 Task: Find connections with filter location Castilleja de la Cuesta with filter topic #Mindfulwith filter profile language German with filter current company Internshala with filter school Sri Eshwar College of Engineering with filter industry Skiing Facilities with filter service category Virtual Assistance with filter keywords title Playwright
Action: Mouse moved to (532, 68)
Screenshot: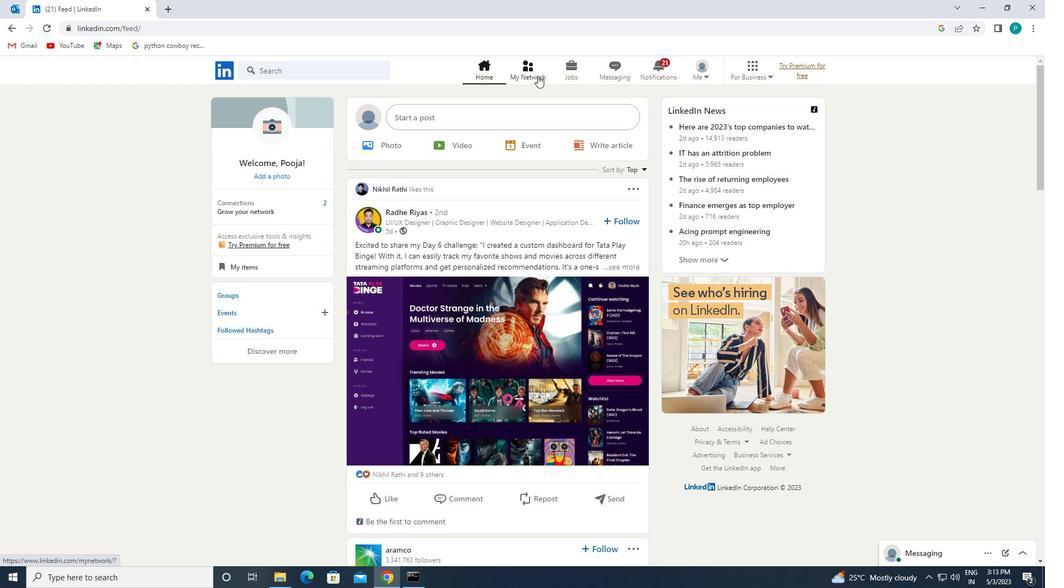 
Action: Mouse pressed left at (532, 68)
Screenshot: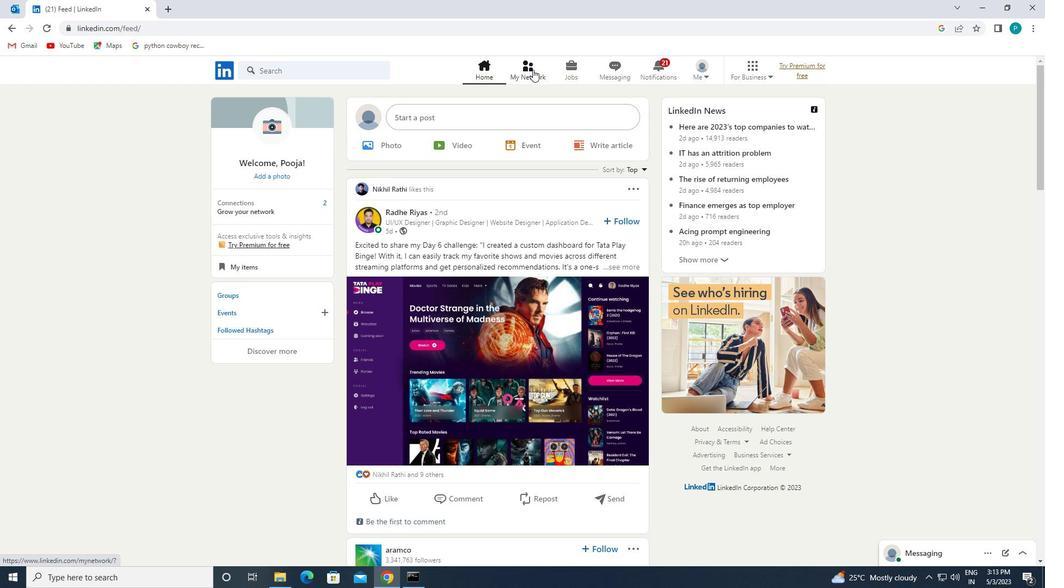 
Action: Mouse moved to (356, 136)
Screenshot: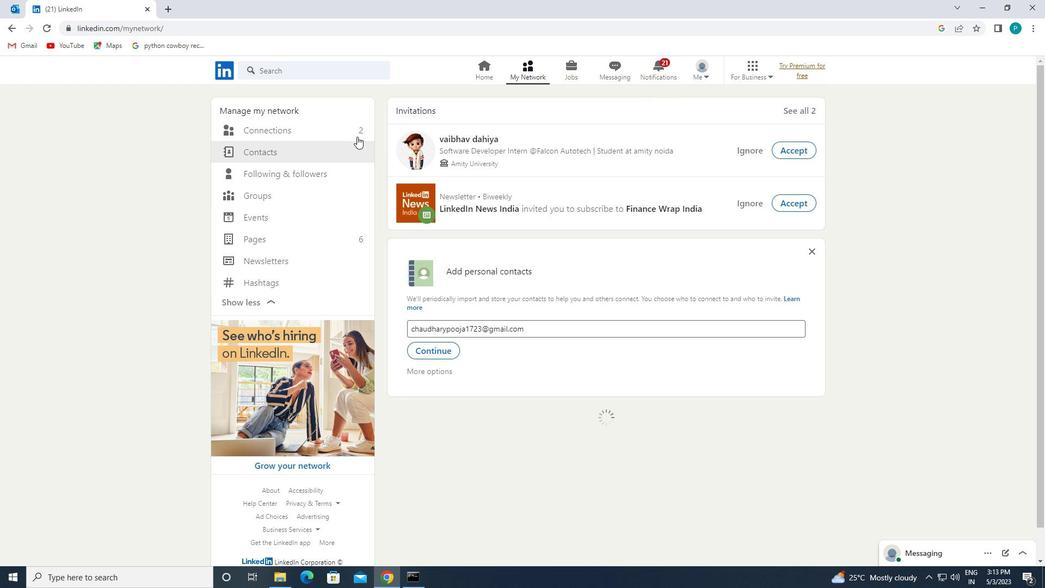 
Action: Mouse pressed left at (356, 136)
Screenshot: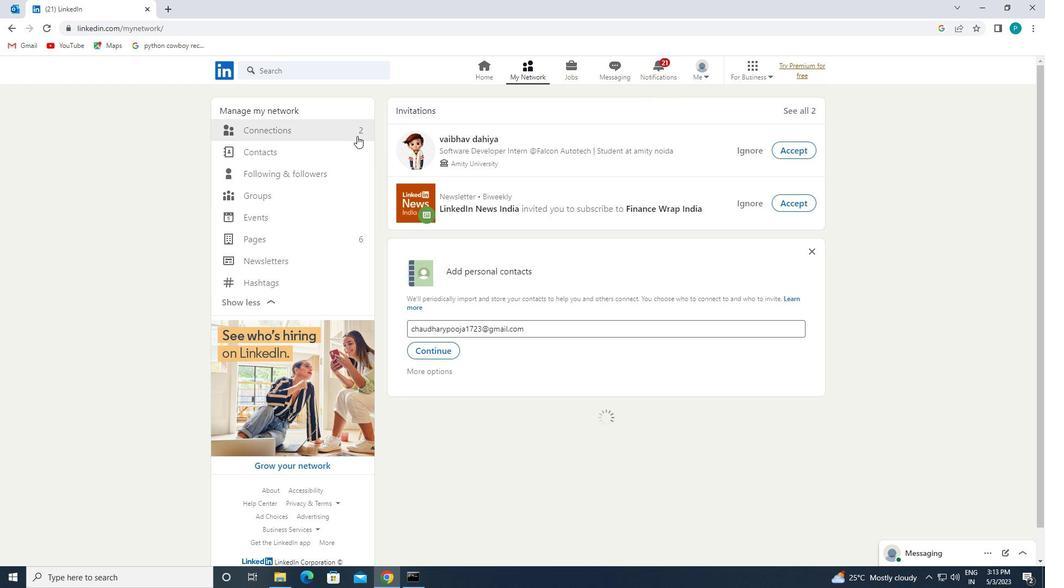 
Action: Mouse moved to (602, 131)
Screenshot: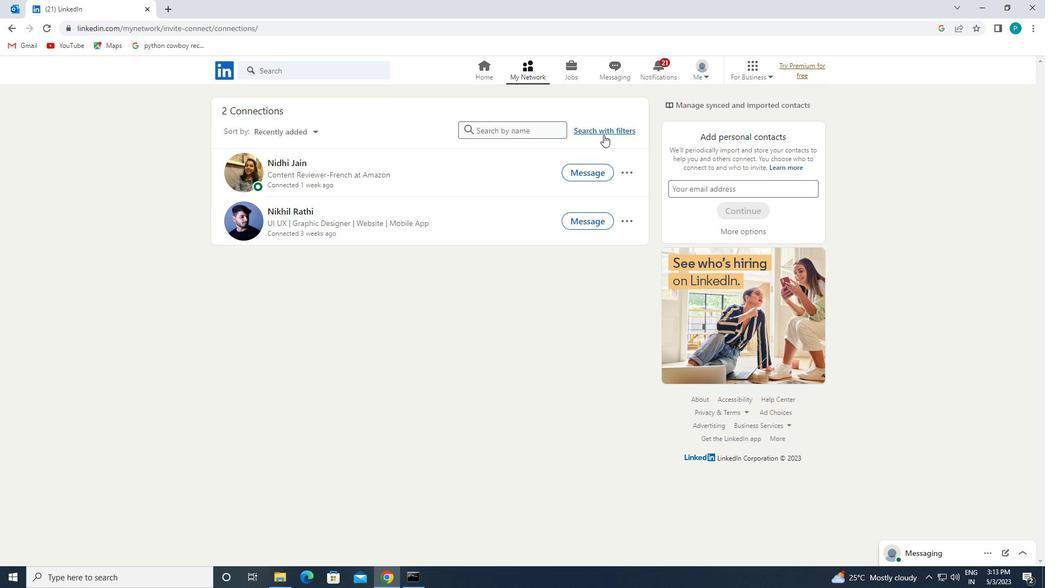
Action: Mouse pressed left at (602, 131)
Screenshot: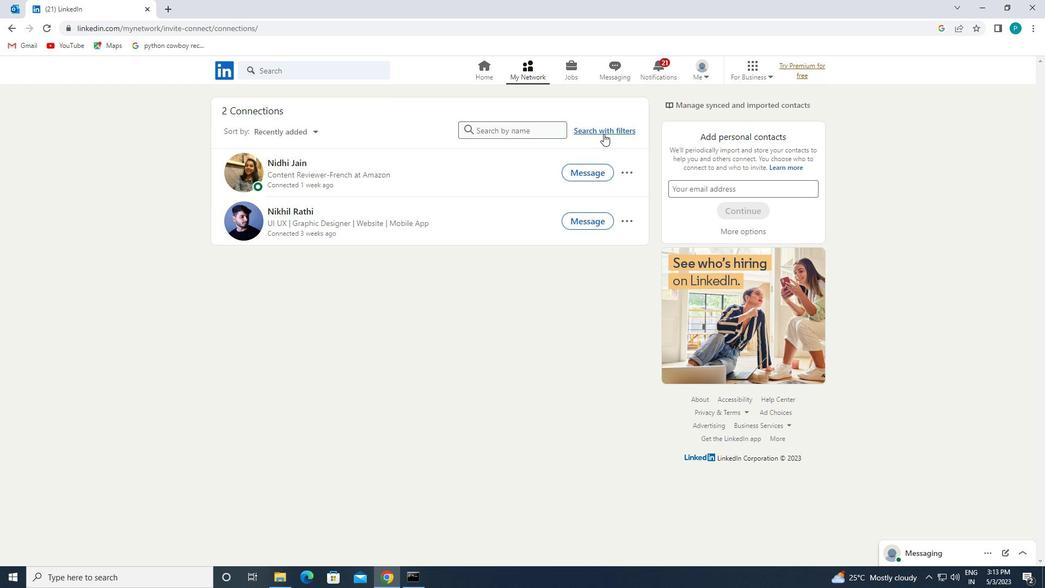 
Action: Mouse moved to (546, 93)
Screenshot: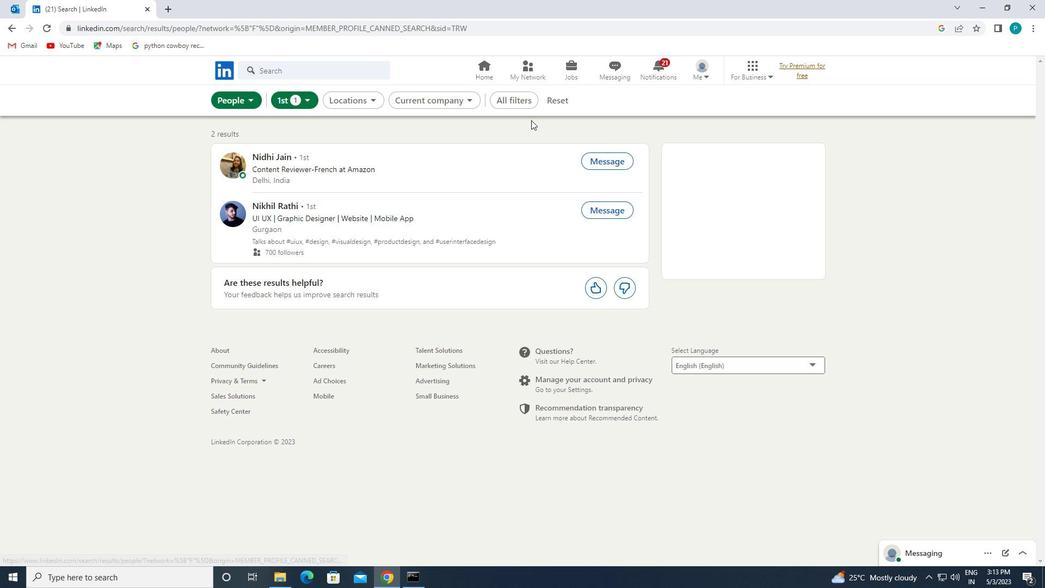 
Action: Mouse pressed left at (546, 93)
Screenshot: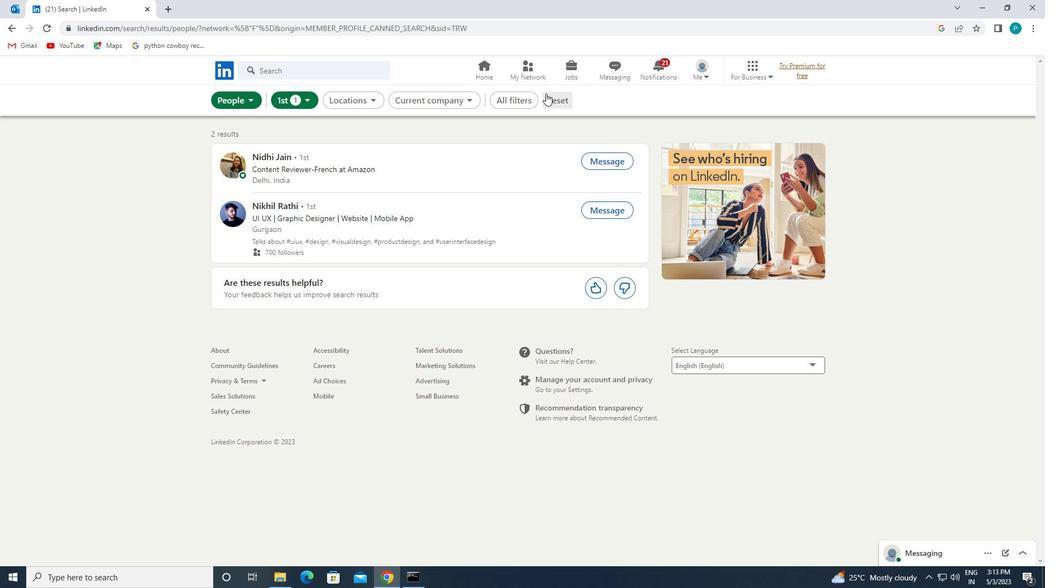 
Action: Mouse moved to (543, 98)
Screenshot: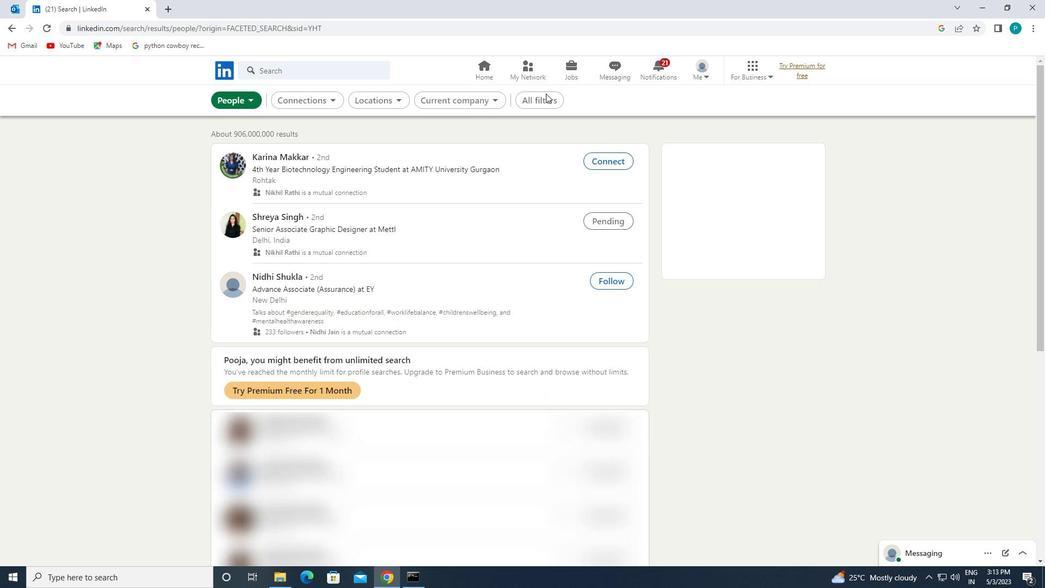 
Action: Mouse pressed left at (543, 98)
Screenshot: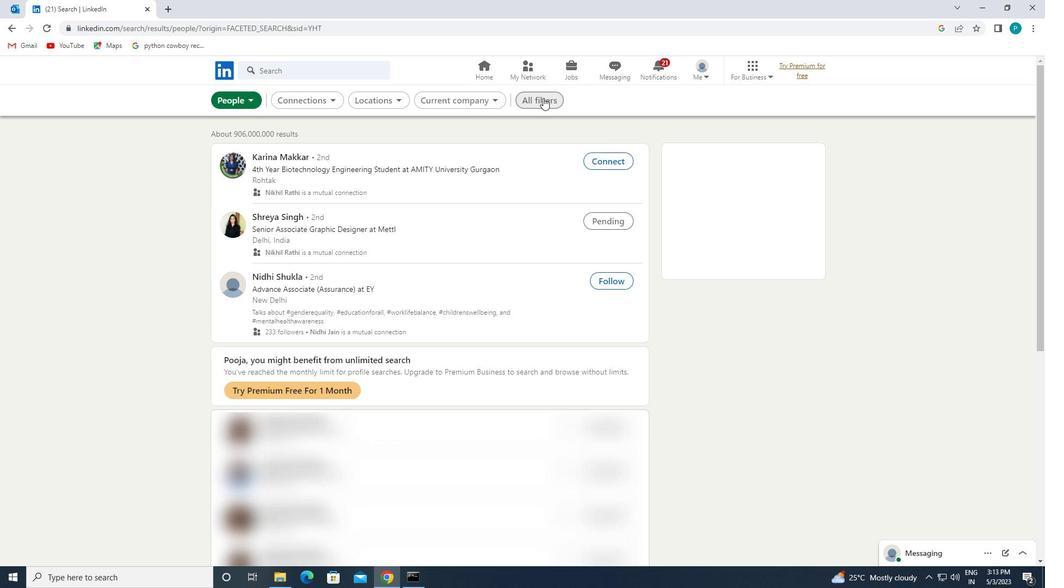 
Action: Mouse moved to (789, 237)
Screenshot: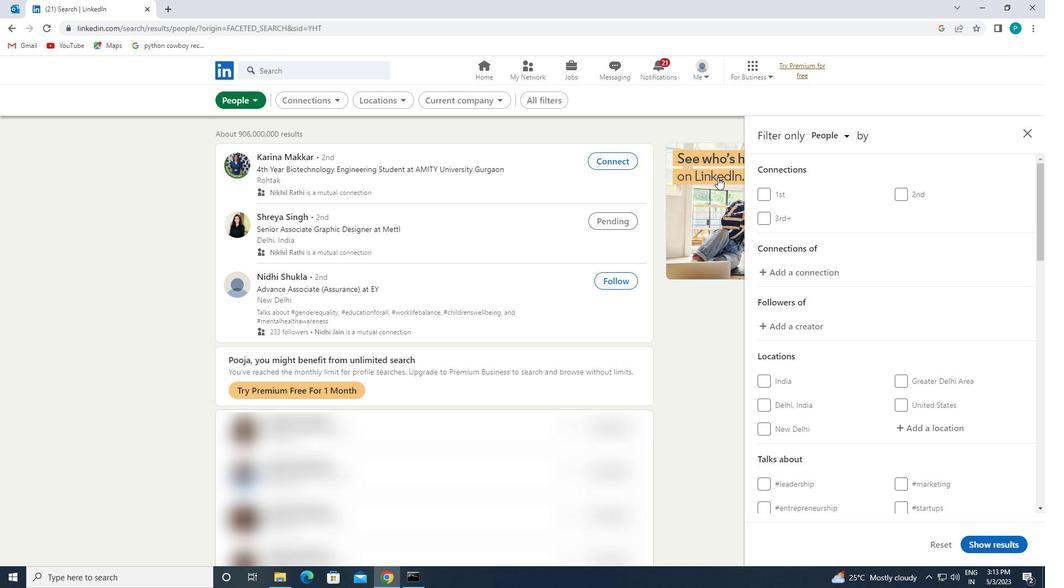
Action: Mouse scrolled (789, 237) with delta (0, 0)
Screenshot: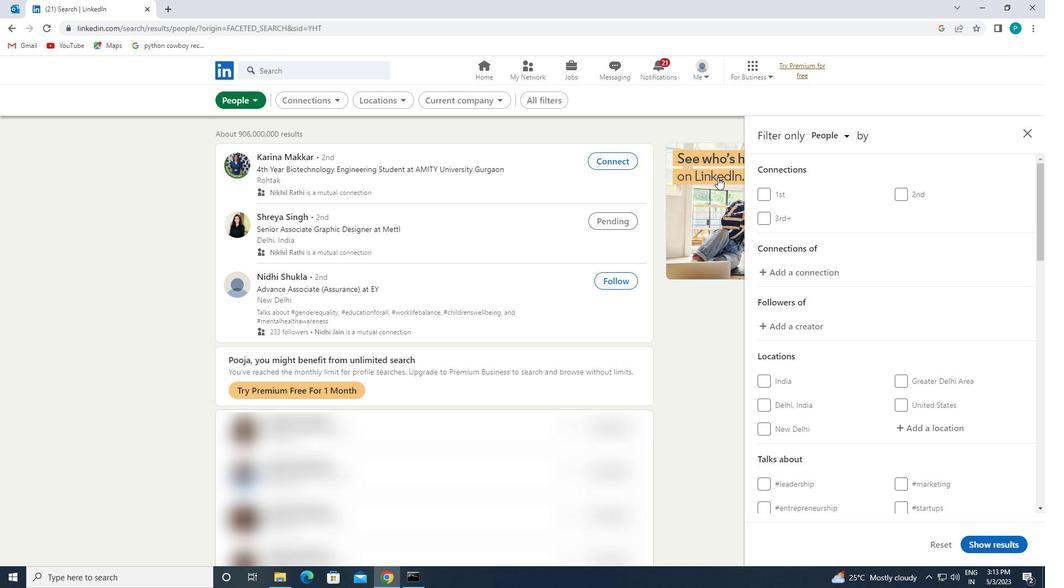 
Action: Mouse moved to (800, 251)
Screenshot: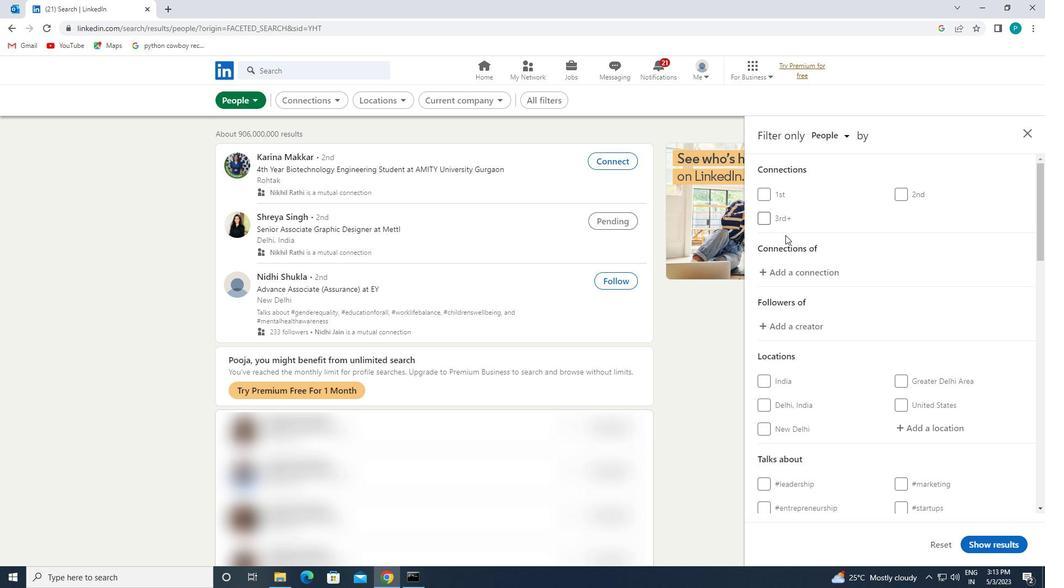 
Action: Mouse scrolled (800, 251) with delta (0, 0)
Screenshot: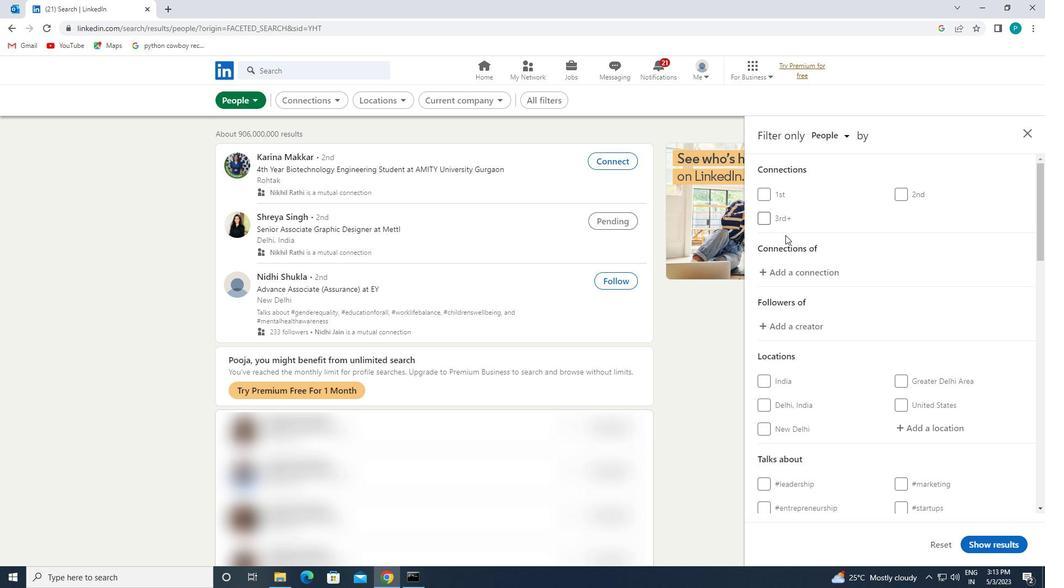 
Action: Mouse moved to (902, 320)
Screenshot: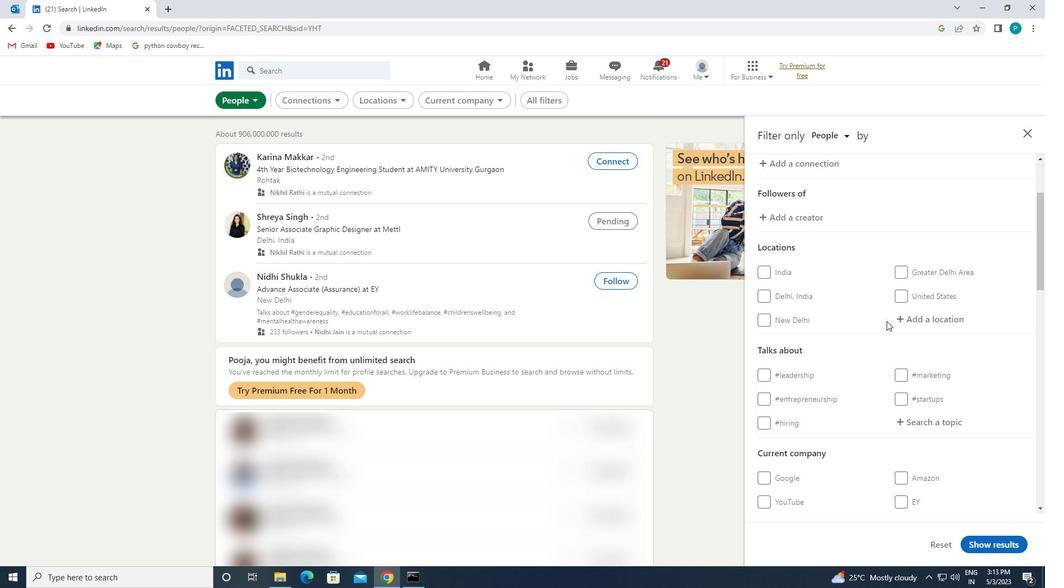 
Action: Mouse pressed left at (902, 320)
Screenshot: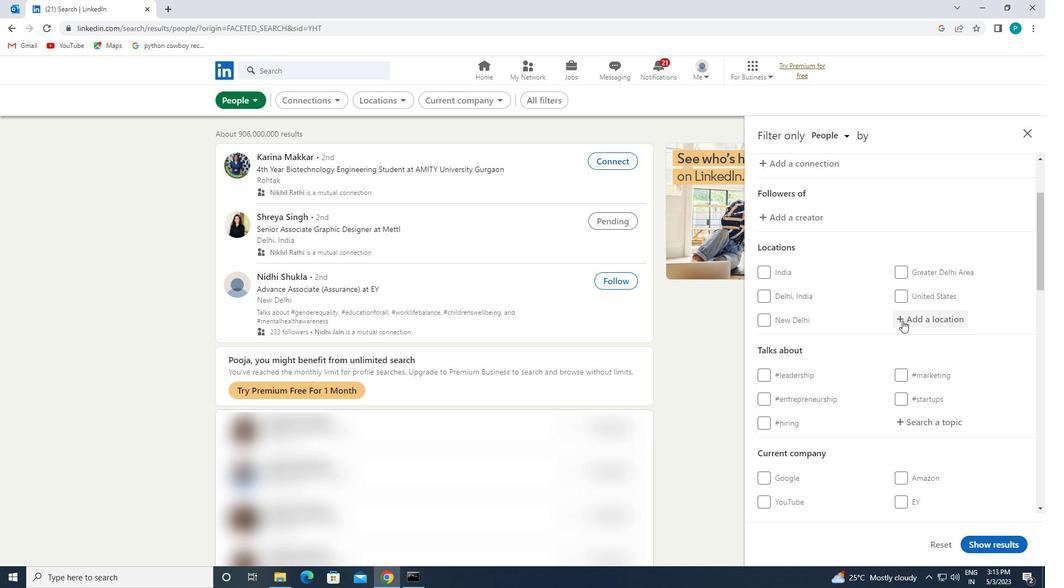 
Action: Mouse moved to (902, 320)
Screenshot: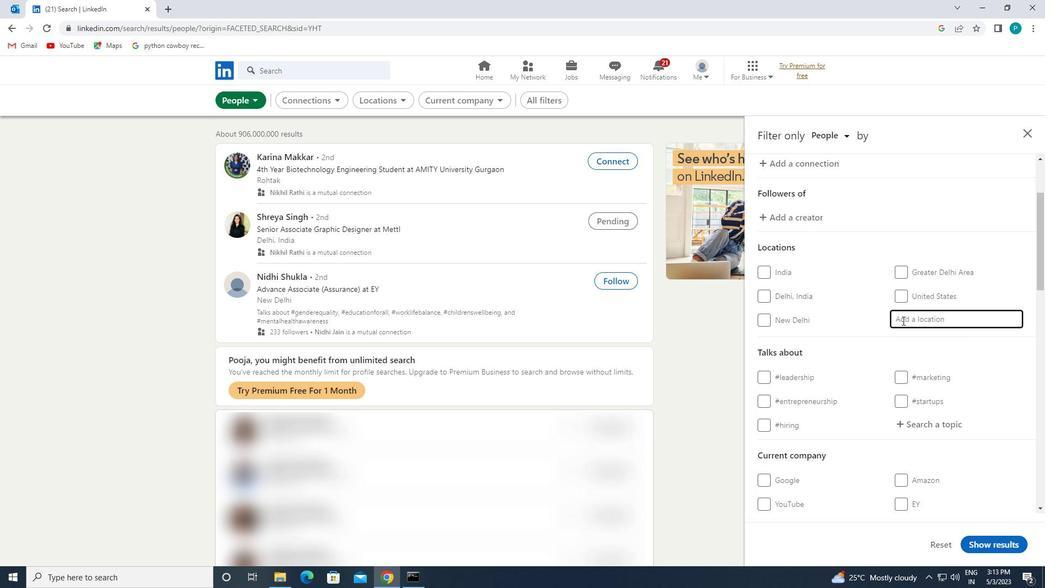 
Action: Key pressed <Key.caps_lock>c<Key.caps_lock>atilleja
Screenshot: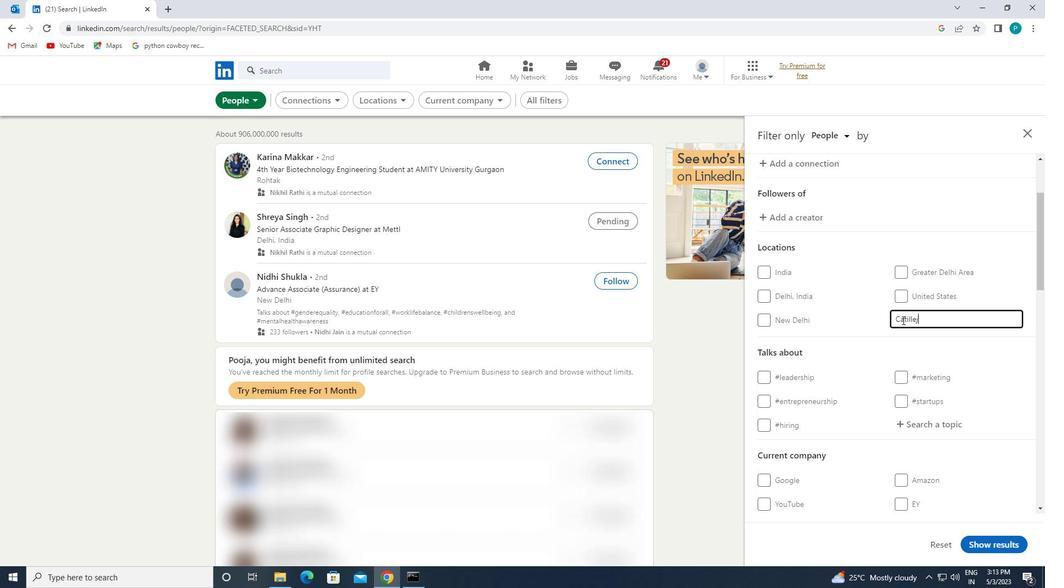 
Action: Mouse moved to (905, 321)
Screenshot: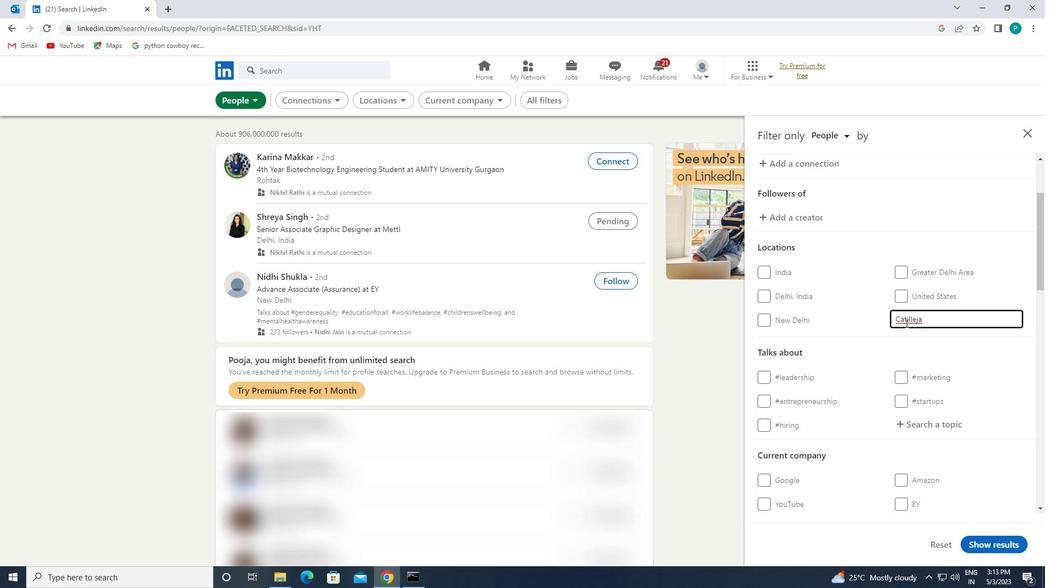 
Action: Mouse pressed left at (905, 321)
Screenshot: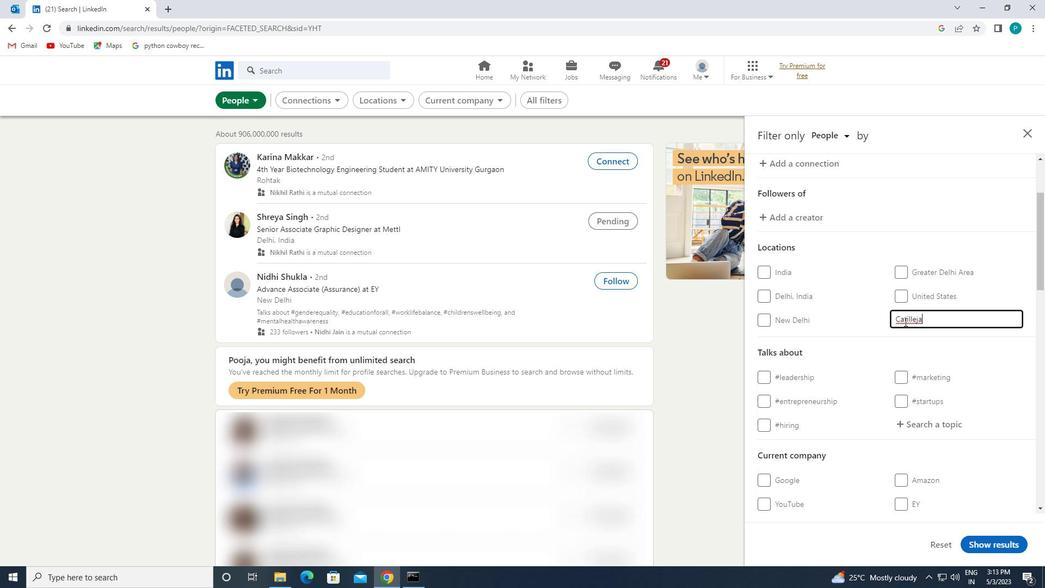 
Action: Key pressed s
Screenshot: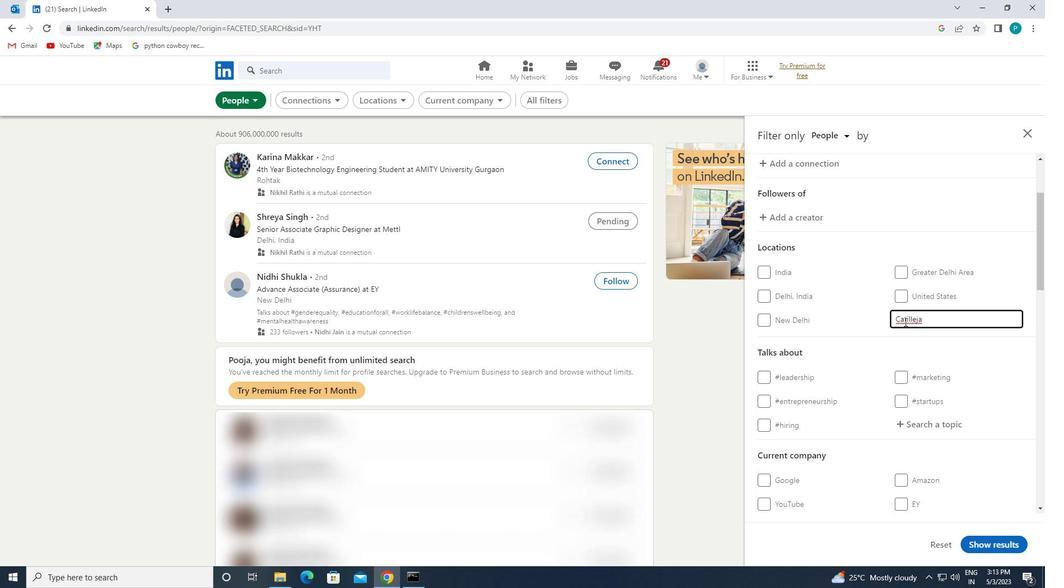 
Action: Mouse moved to (875, 337)
Screenshot: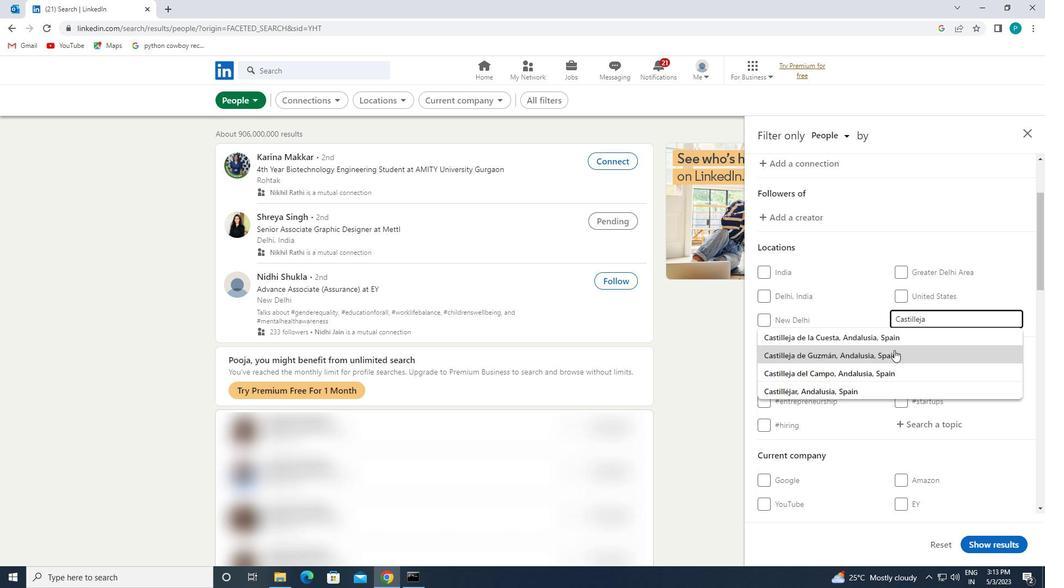 
Action: Mouse pressed left at (875, 337)
Screenshot: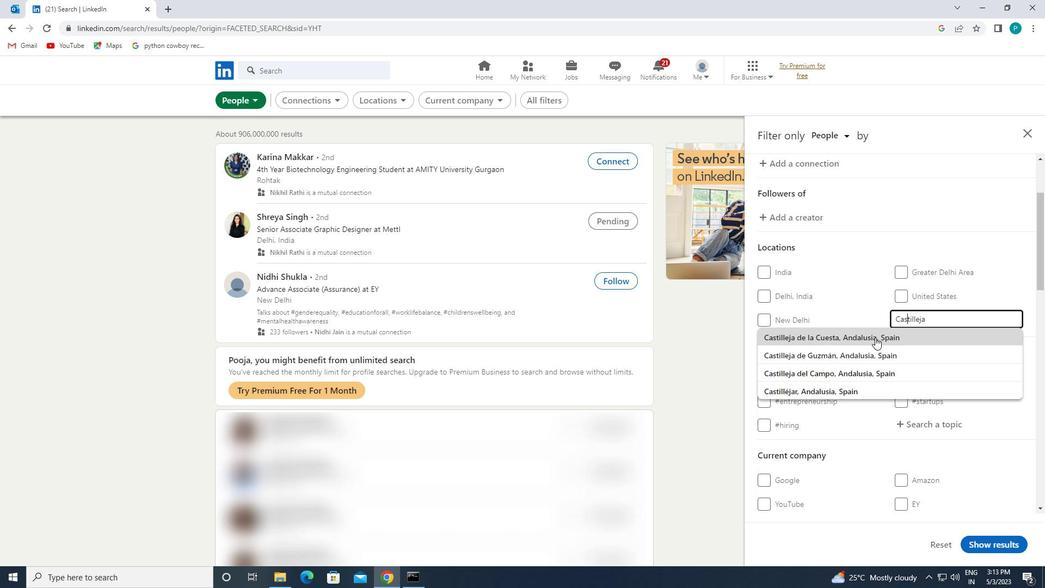 
Action: Mouse moved to (954, 367)
Screenshot: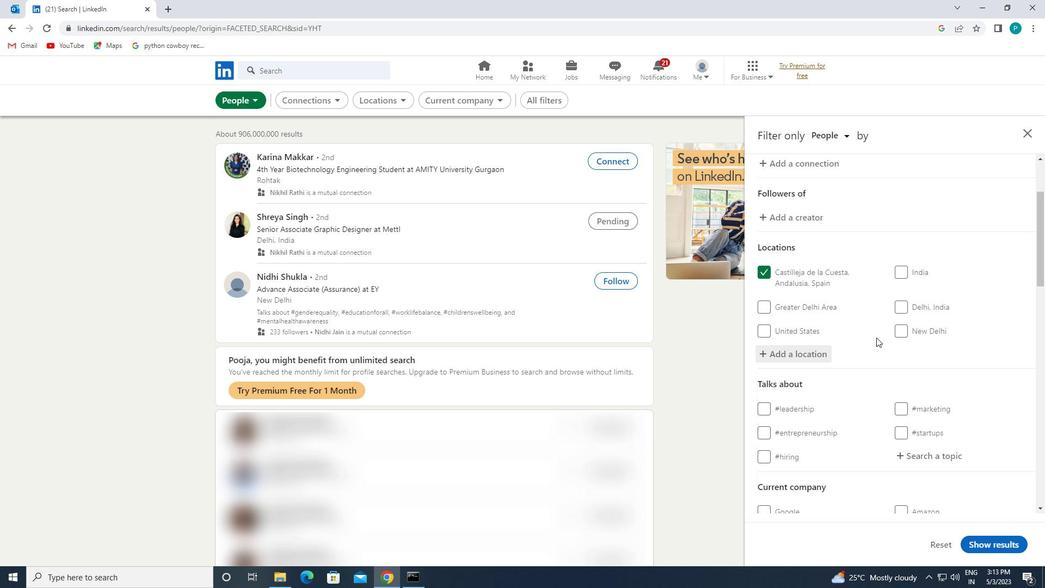 
Action: Mouse scrolled (954, 367) with delta (0, 0)
Screenshot: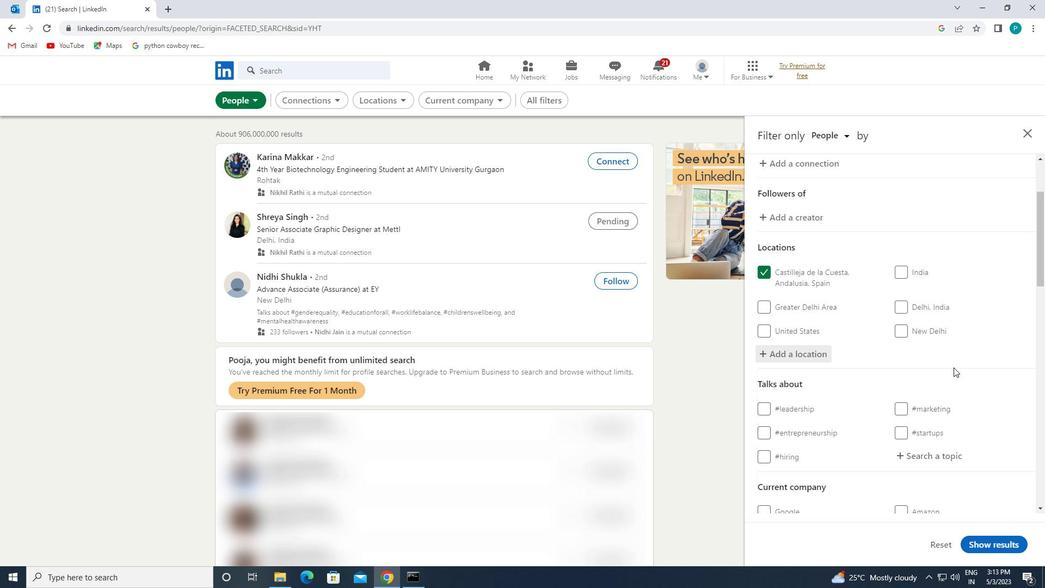
Action: Mouse scrolled (954, 367) with delta (0, 0)
Screenshot: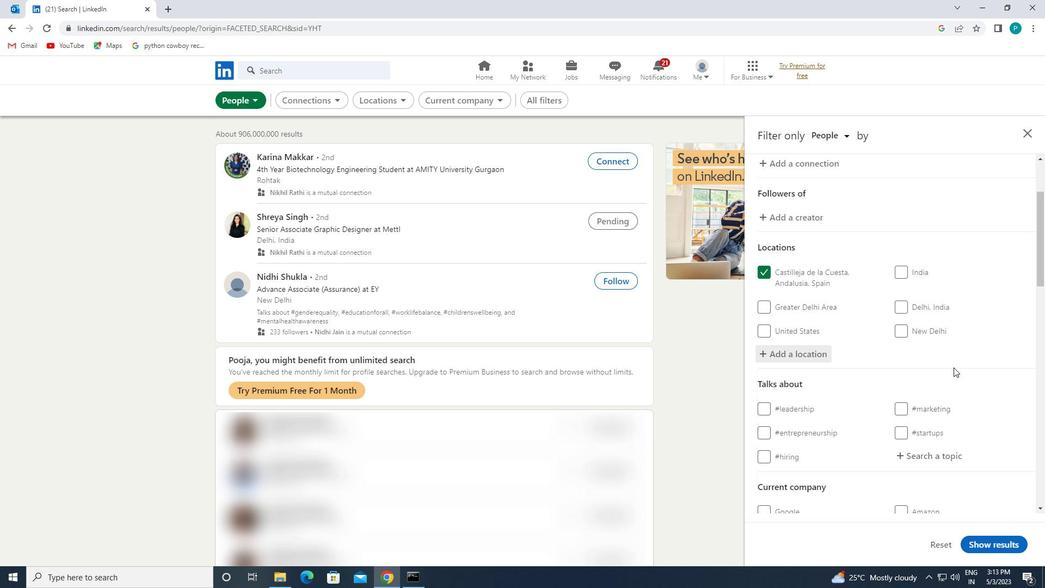 
Action: Mouse moved to (945, 345)
Screenshot: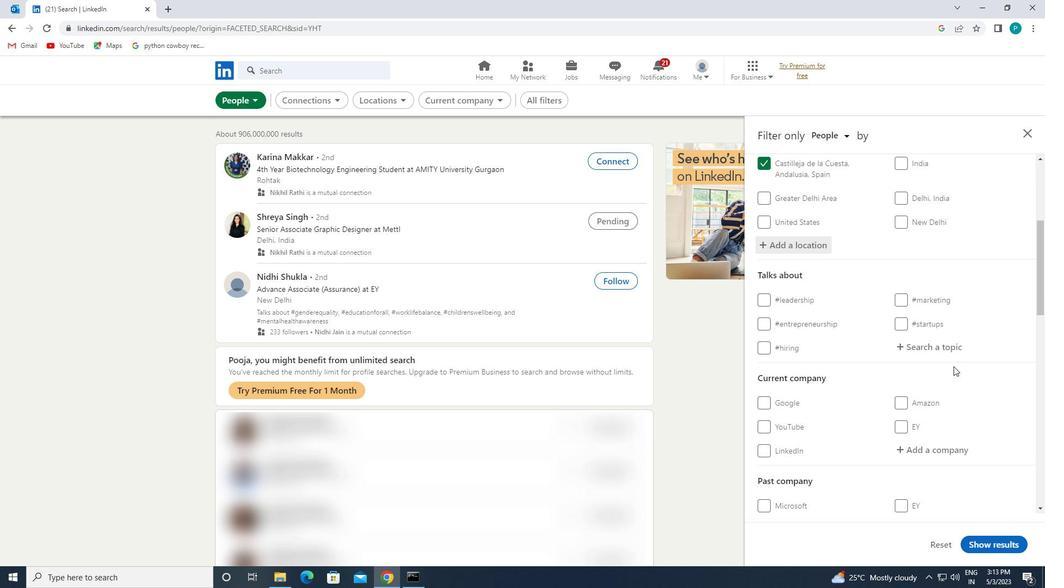 
Action: Mouse pressed left at (945, 345)
Screenshot: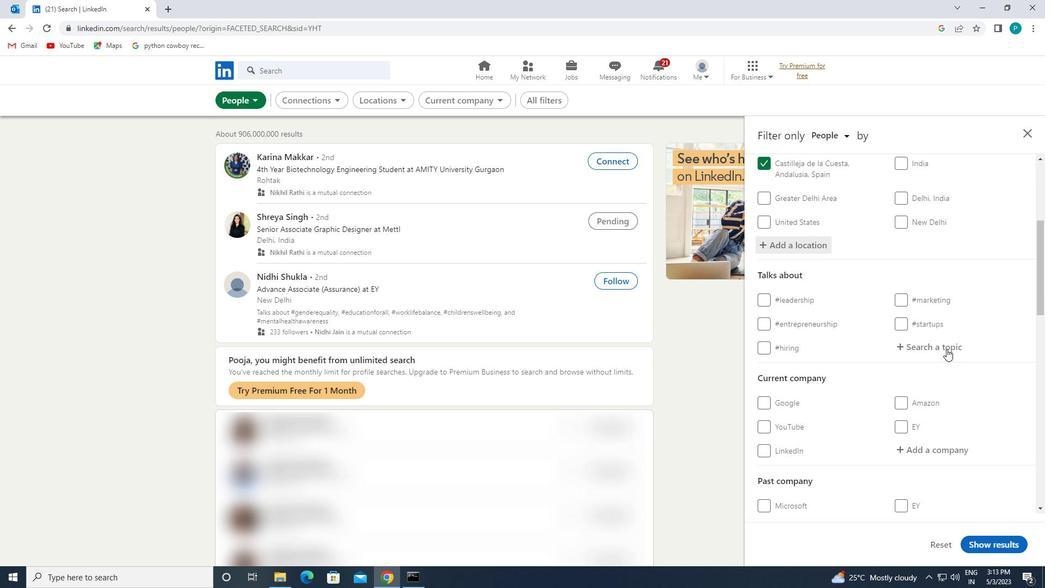 
Action: Mouse moved to (947, 347)
Screenshot: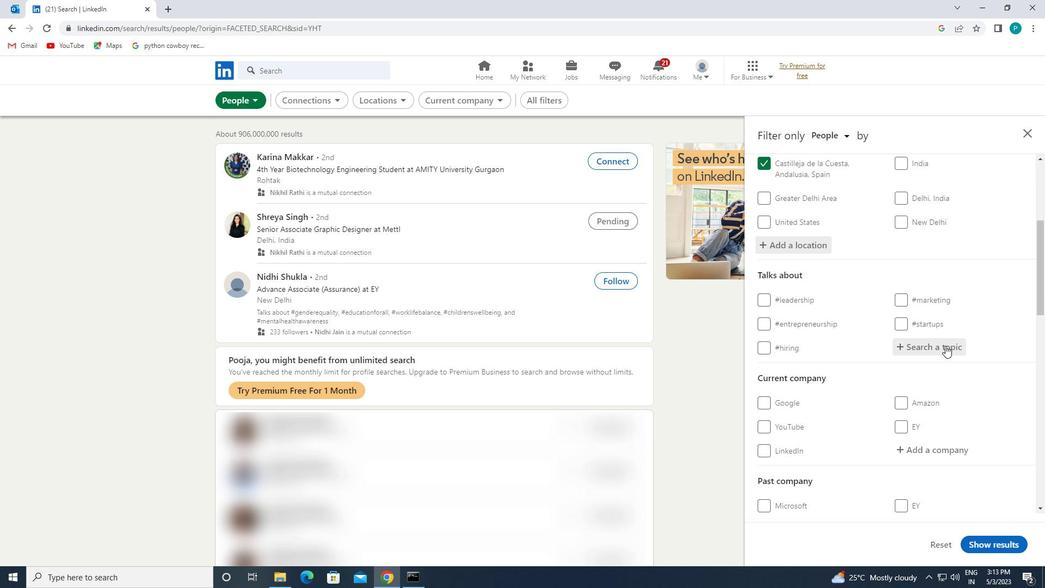 
Action: Key pressed <Key.shift>#<Key.caps_lock>M<Key.caps_lock>INDFUL
Screenshot: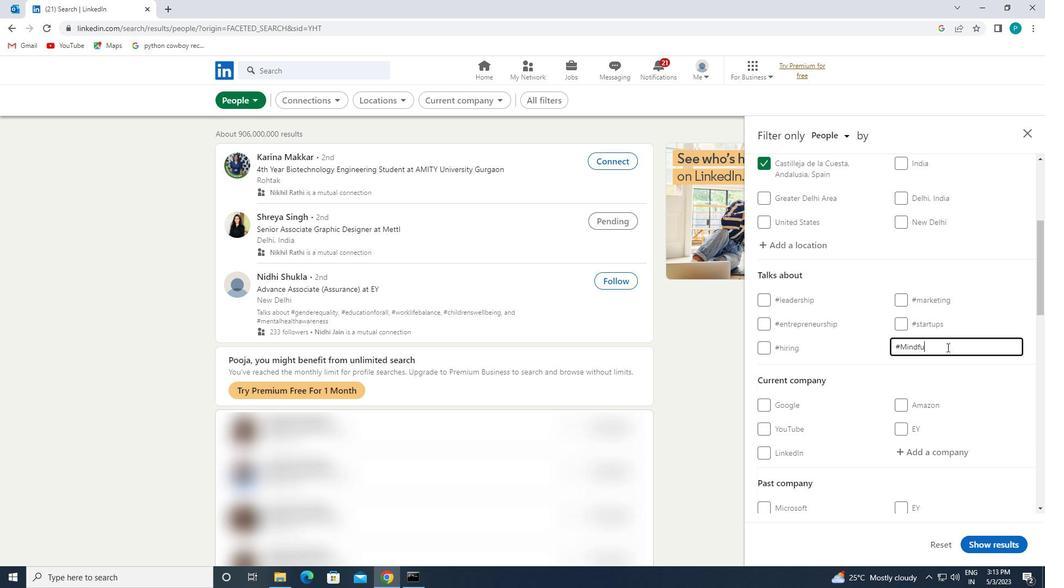 
Action: Mouse moved to (943, 344)
Screenshot: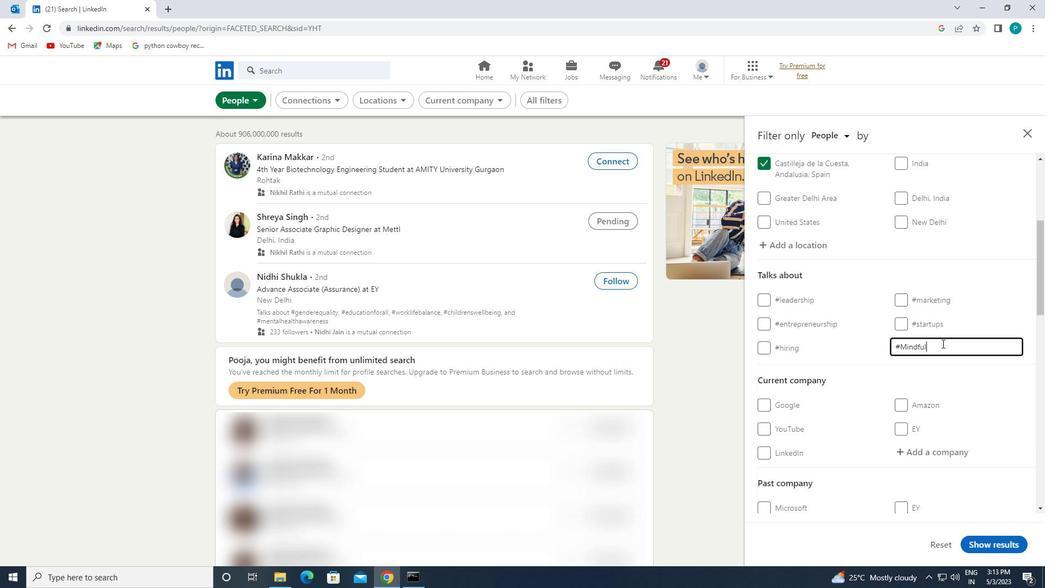
Action: Mouse scrolled (943, 343) with delta (0, 0)
Screenshot: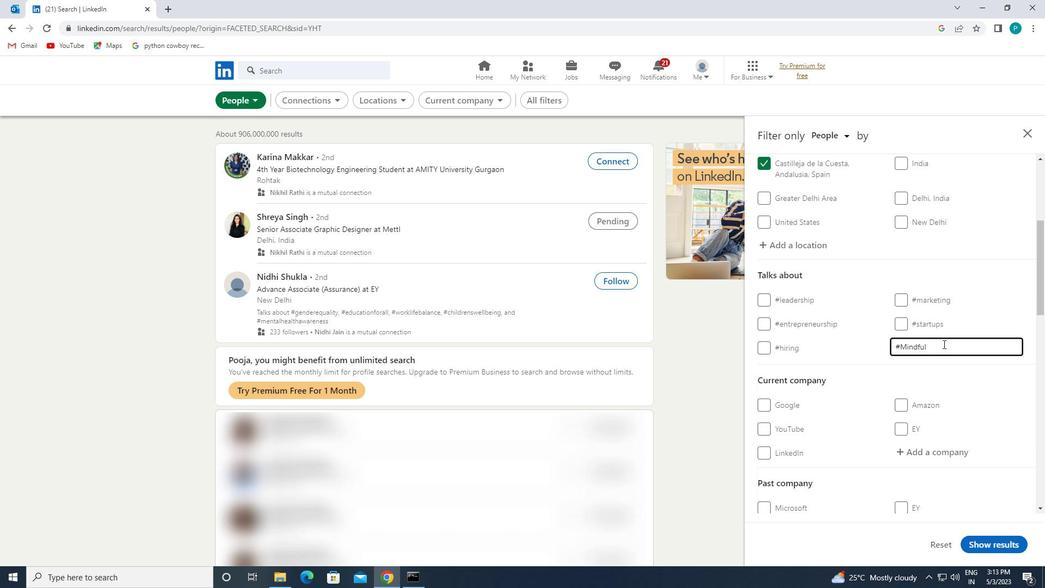 
Action: Mouse scrolled (943, 343) with delta (0, 0)
Screenshot: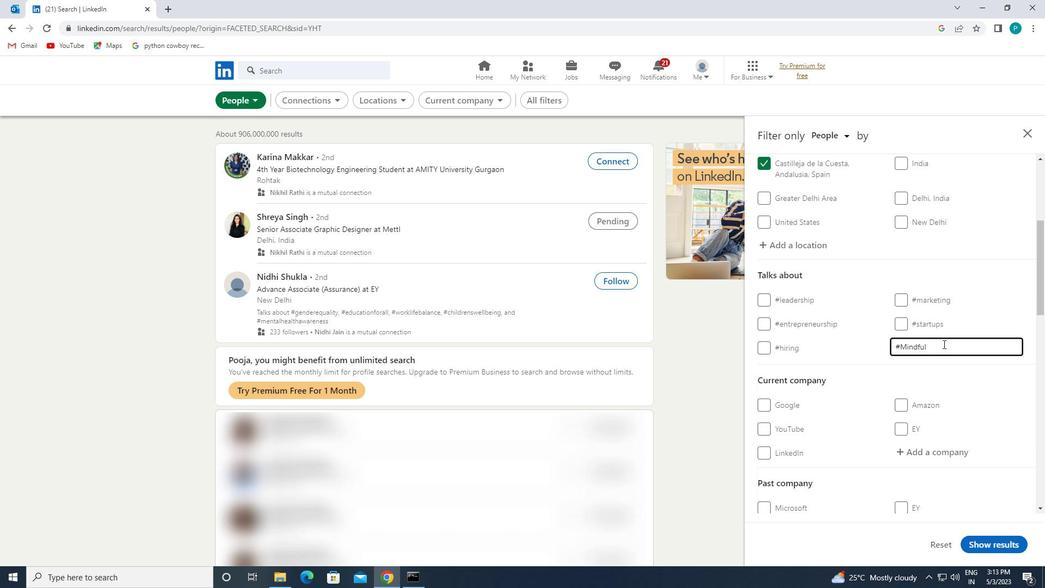 
Action: Mouse scrolled (943, 343) with delta (0, 0)
Screenshot: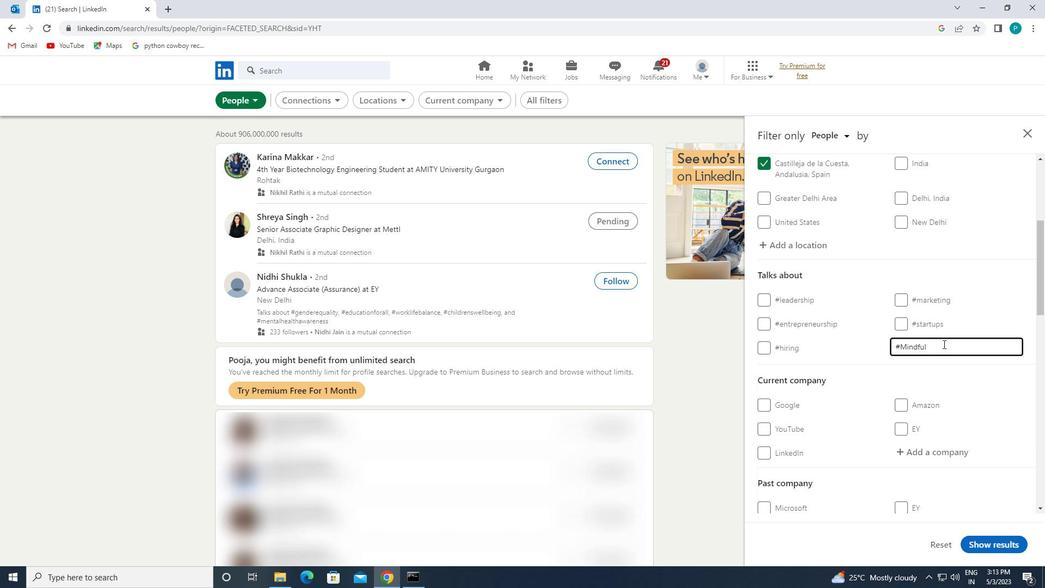 
Action: Mouse moved to (844, 381)
Screenshot: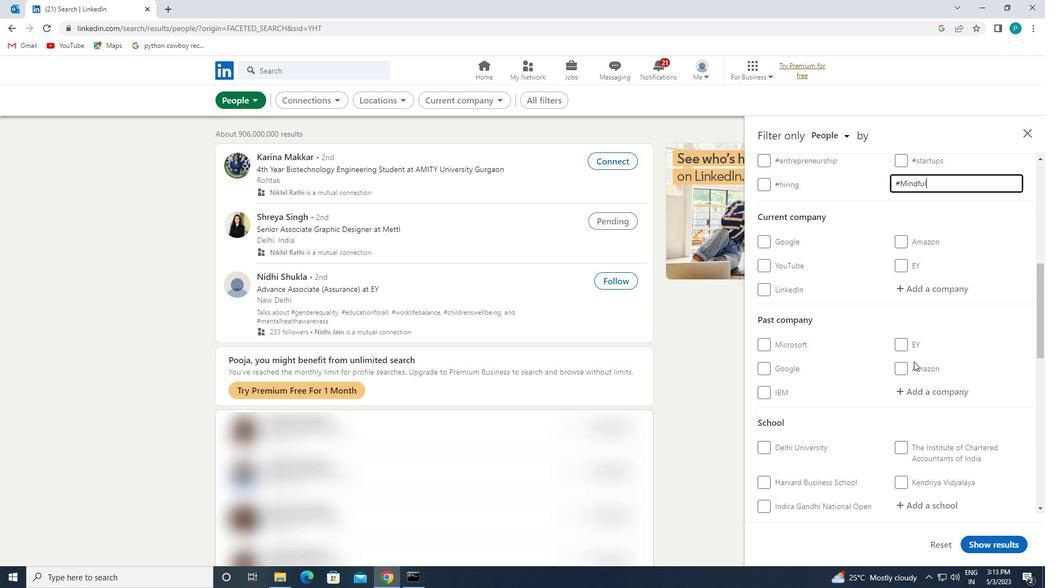 
Action: Mouse scrolled (844, 380) with delta (0, 0)
Screenshot: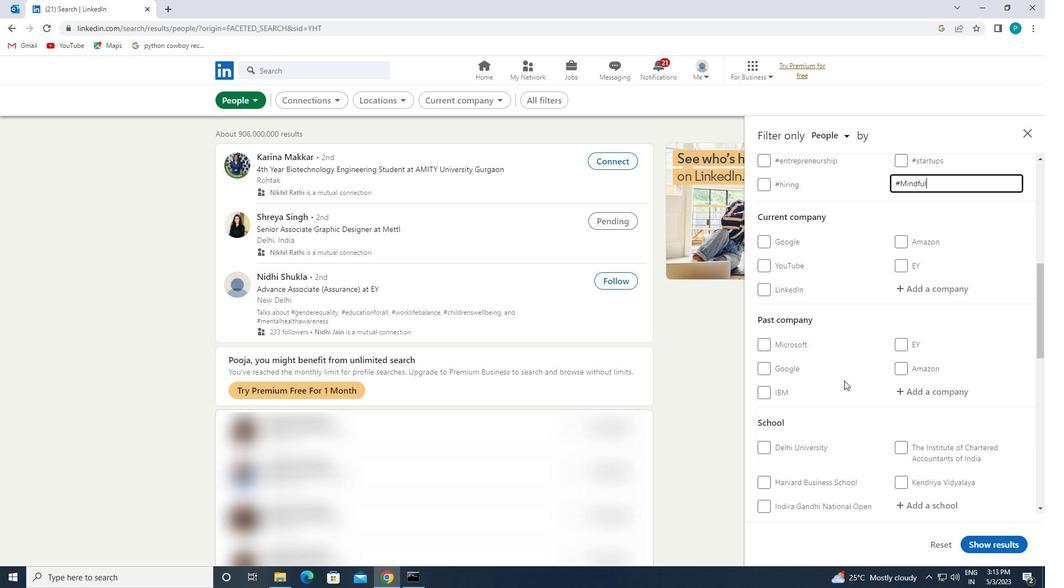 
Action: Mouse scrolled (844, 380) with delta (0, 0)
Screenshot: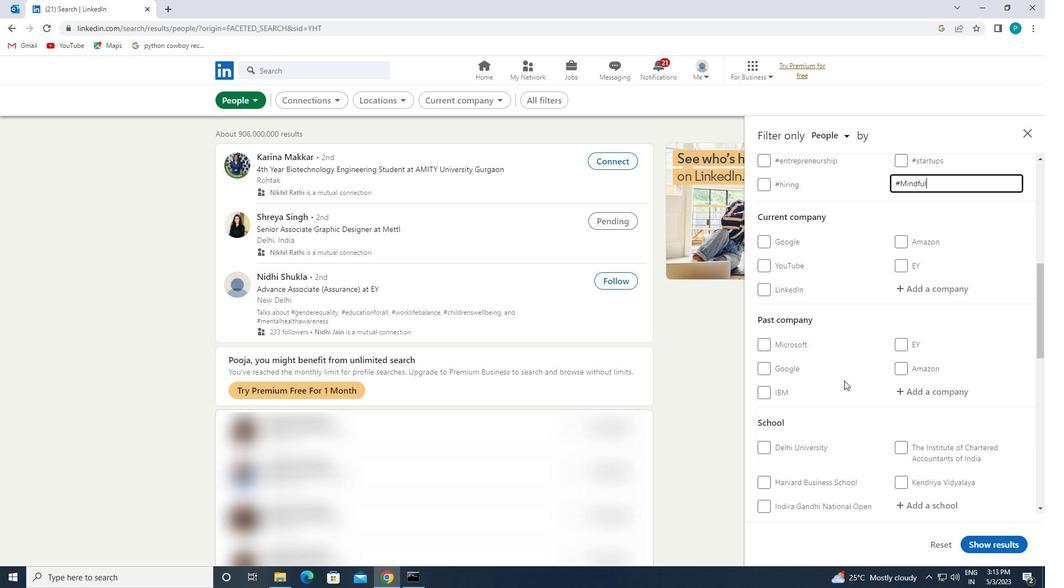 
Action: Mouse scrolled (844, 380) with delta (0, 0)
Screenshot: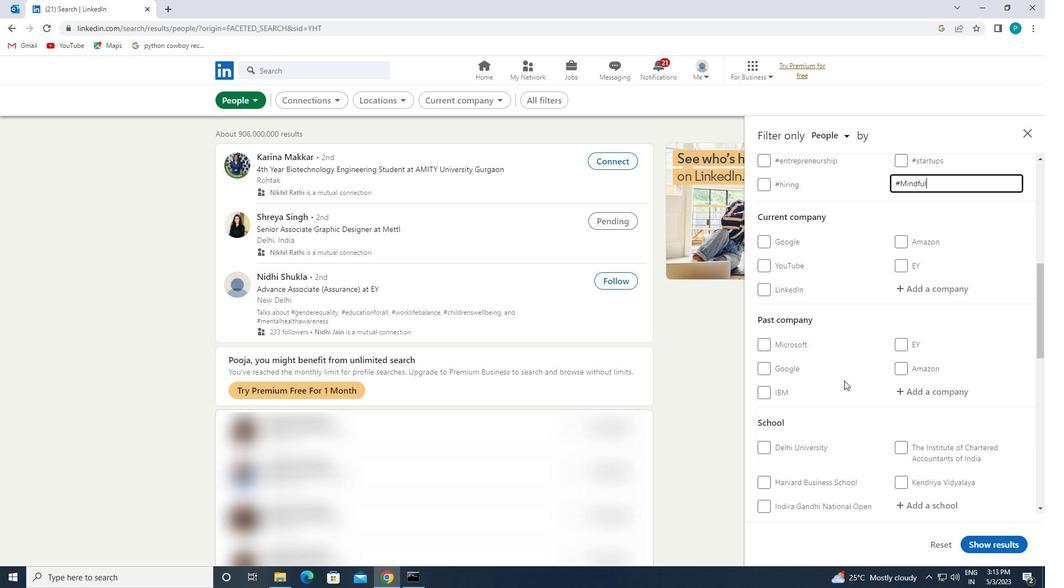 
Action: Mouse scrolled (844, 380) with delta (0, 0)
Screenshot: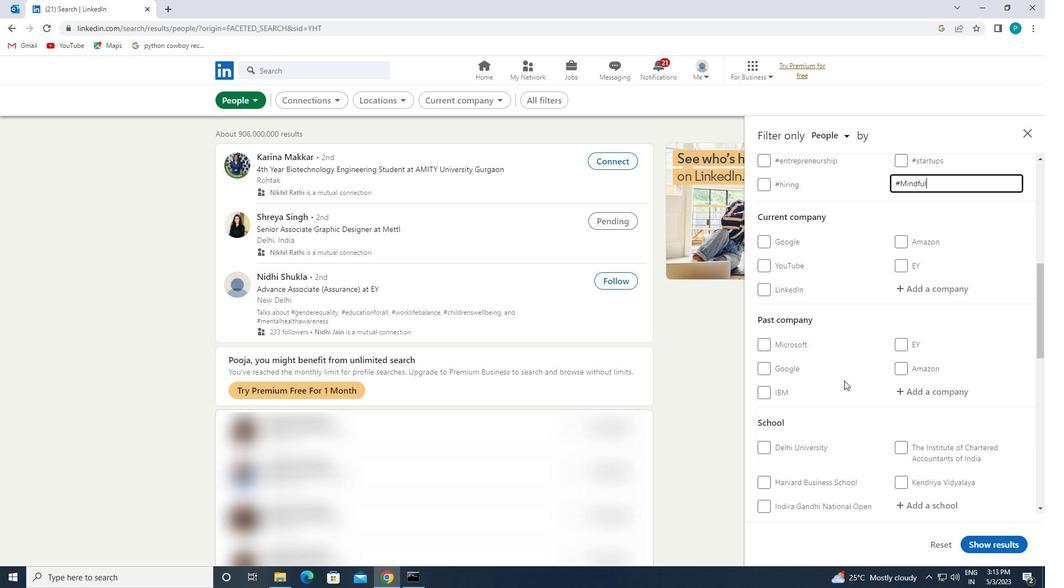 
Action: Mouse moved to (820, 401)
Screenshot: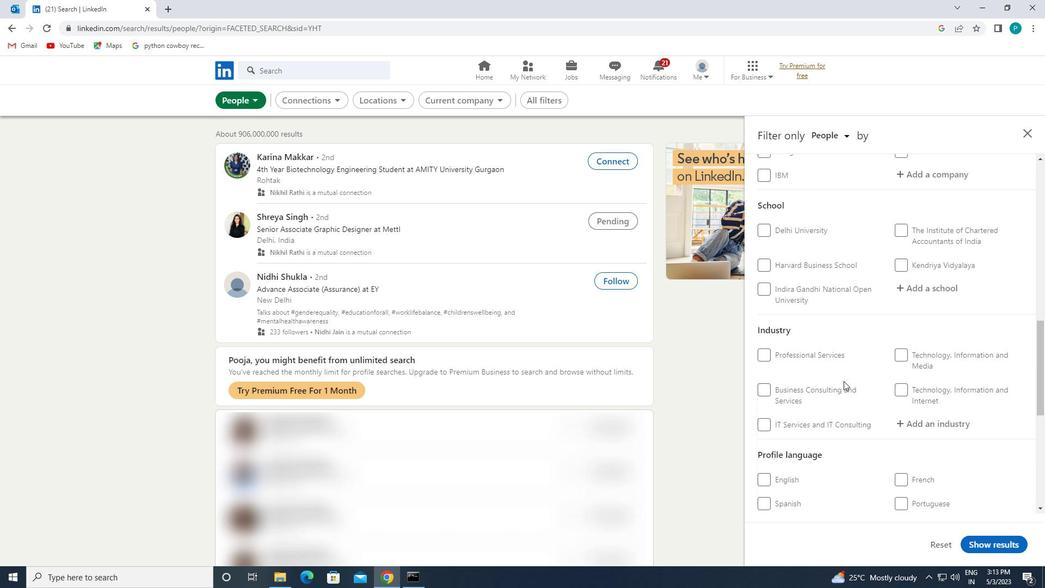 
Action: Mouse scrolled (820, 400) with delta (0, 0)
Screenshot: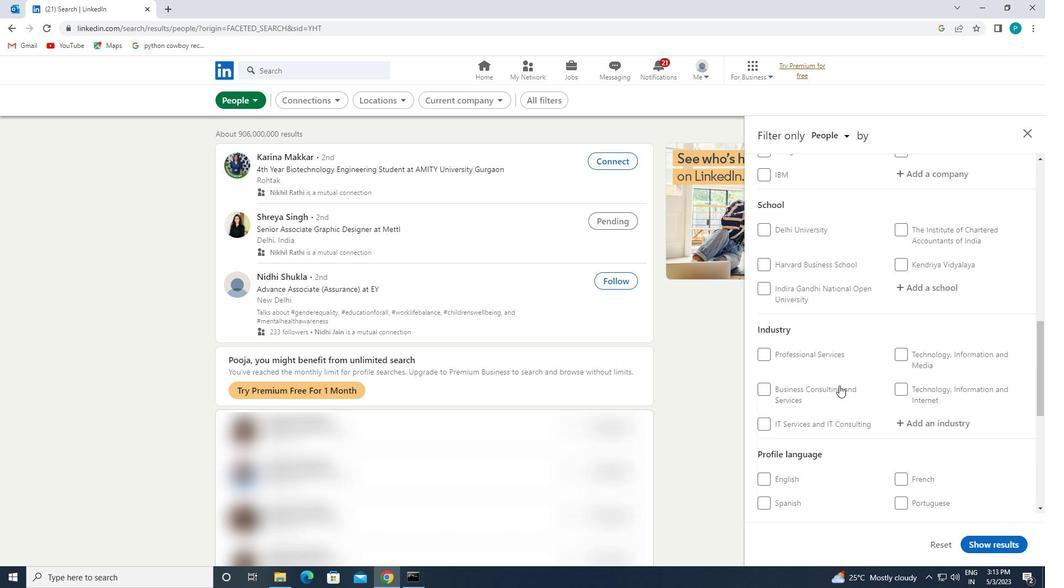 
Action: Mouse moved to (820, 401)
Screenshot: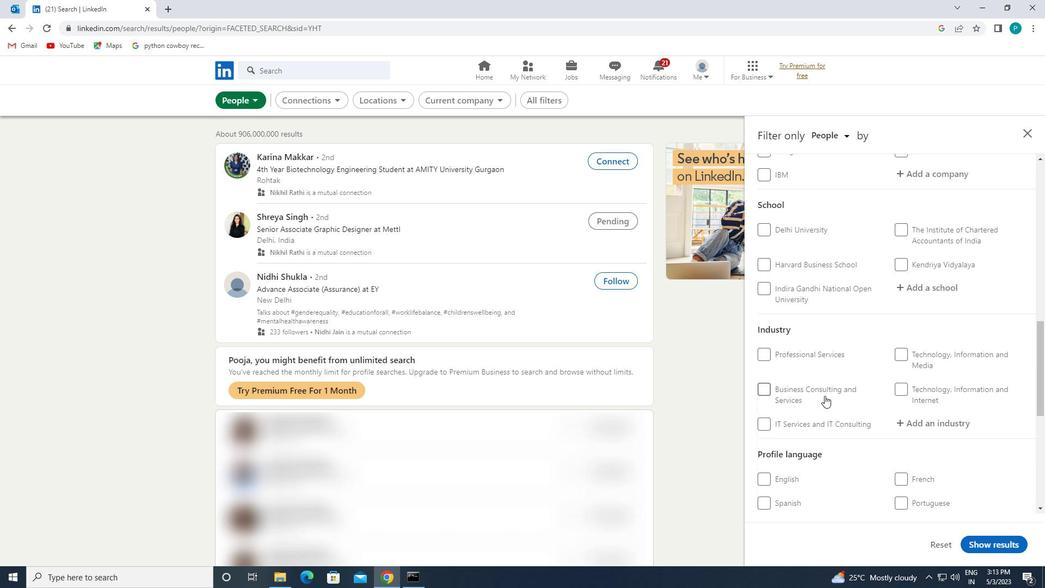 
Action: Mouse scrolled (820, 401) with delta (0, 0)
Screenshot: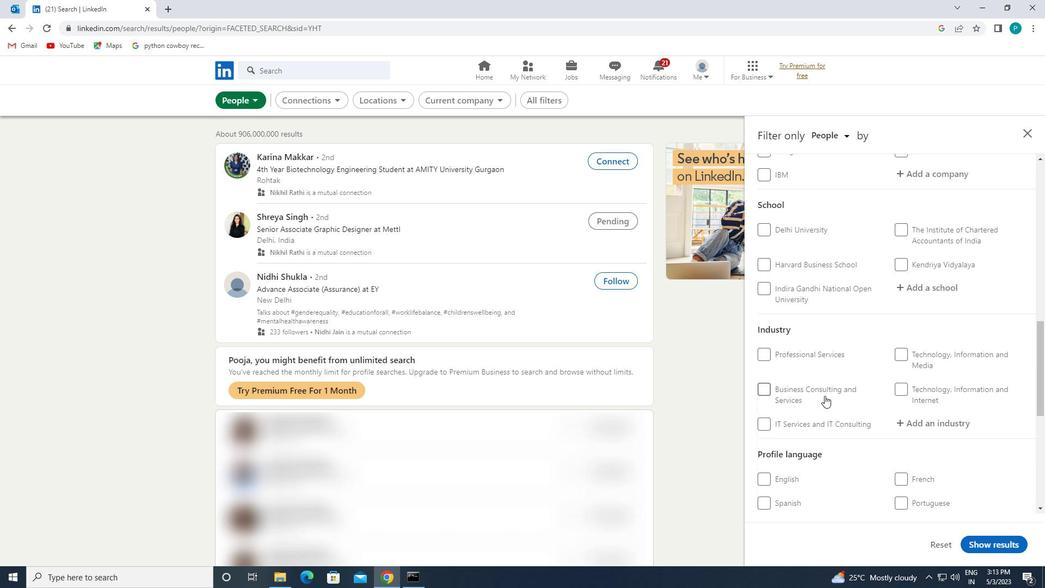 
Action: Mouse moved to (799, 413)
Screenshot: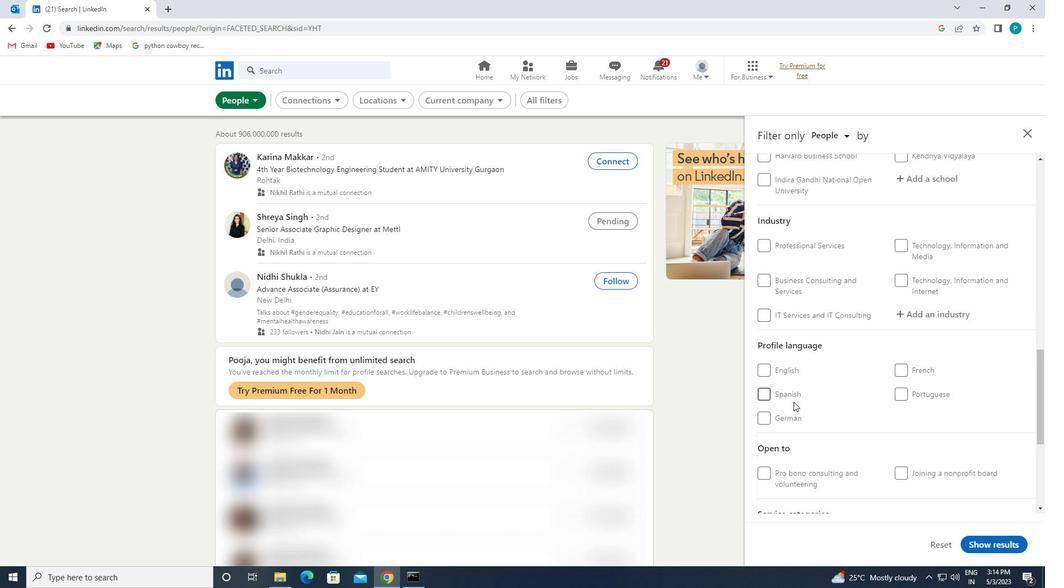 
Action: Mouse pressed left at (799, 413)
Screenshot: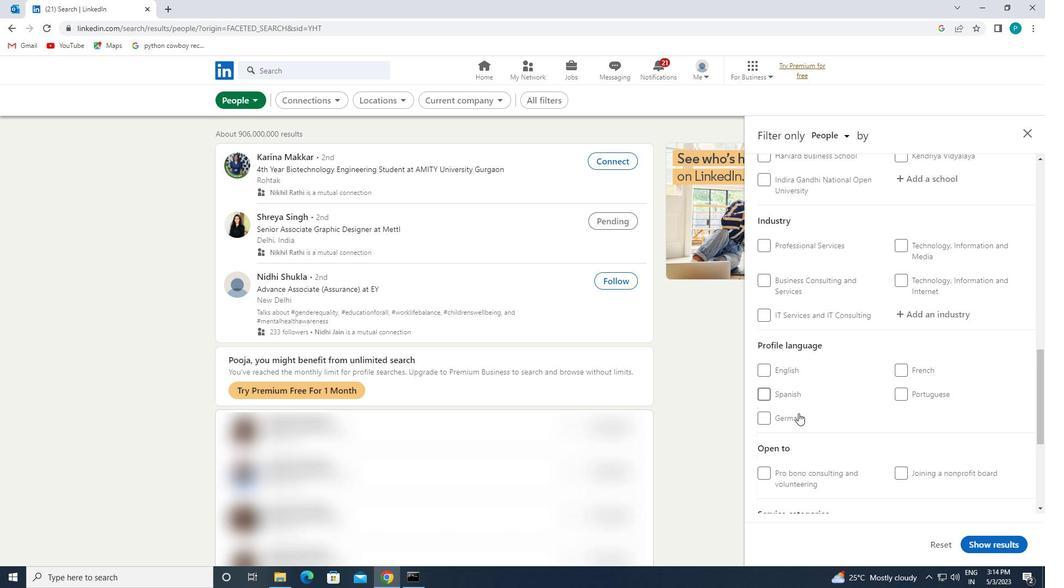 
Action: Mouse moved to (893, 411)
Screenshot: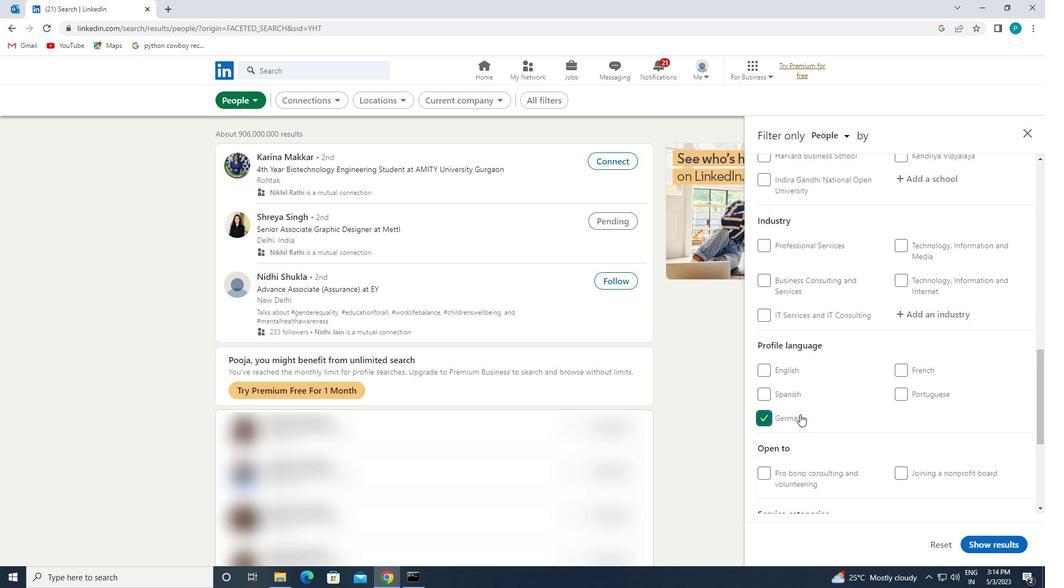 
Action: Mouse scrolled (893, 411) with delta (0, 0)
Screenshot: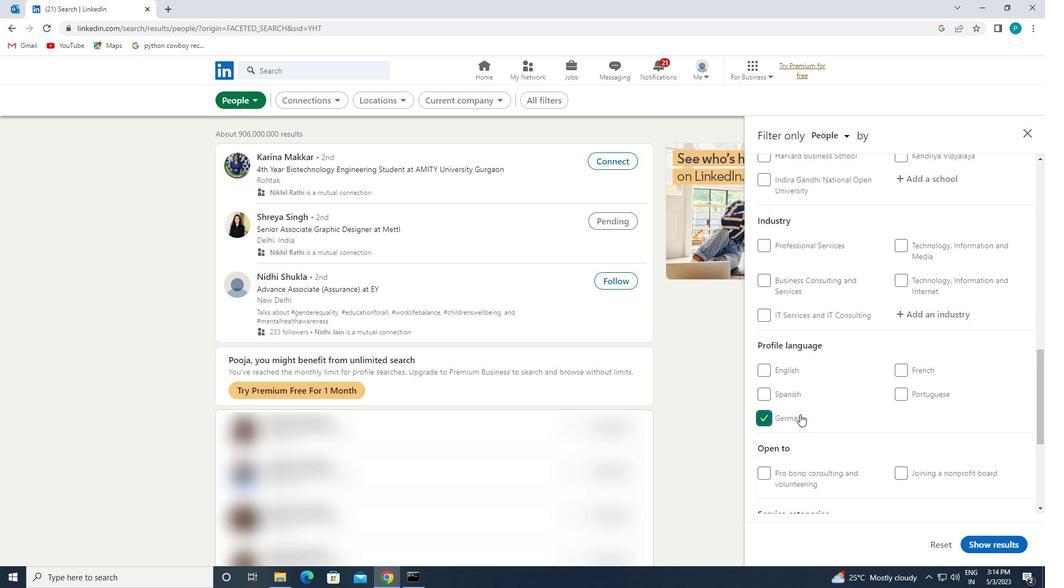 
Action: Mouse moved to (893, 410)
Screenshot: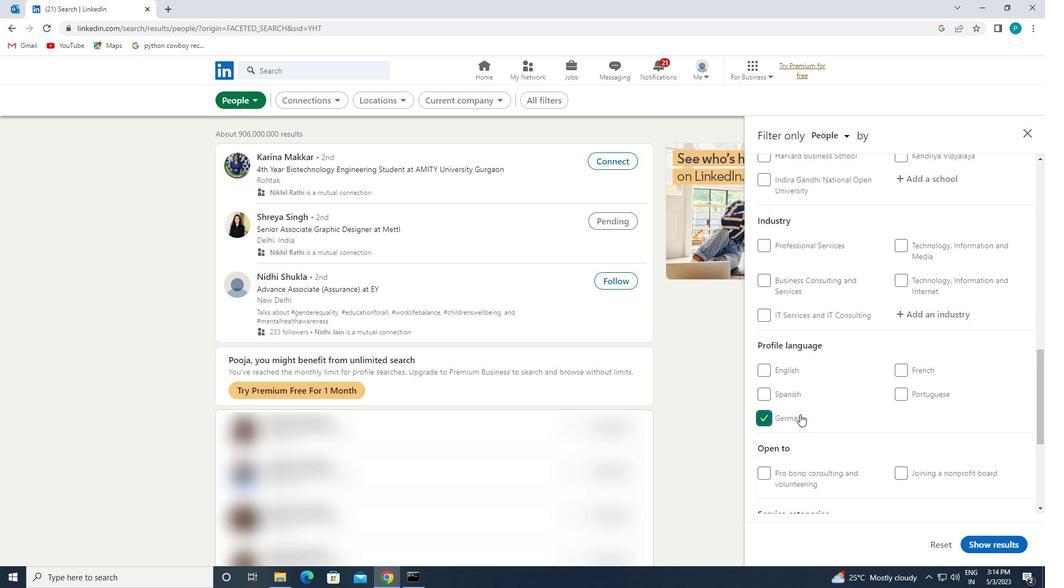 
Action: Mouse scrolled (893, 411) with delta (0, 0)
Screenshot: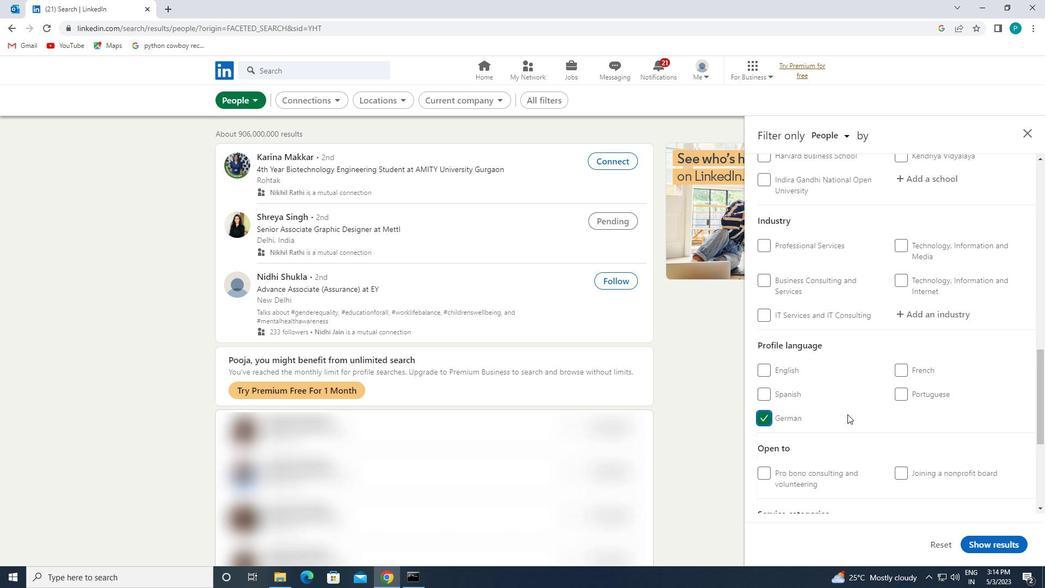 
Action: Mouse scrolled (893, 411) with delta (0, 0)
Screenshot: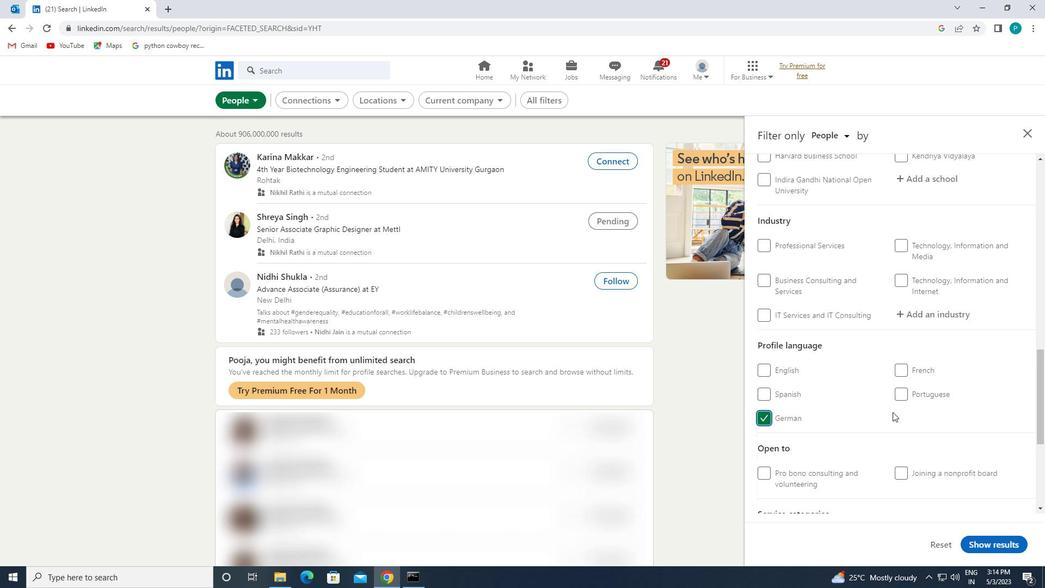 
Action: Mouse moved to (893, 410)
Screenshot: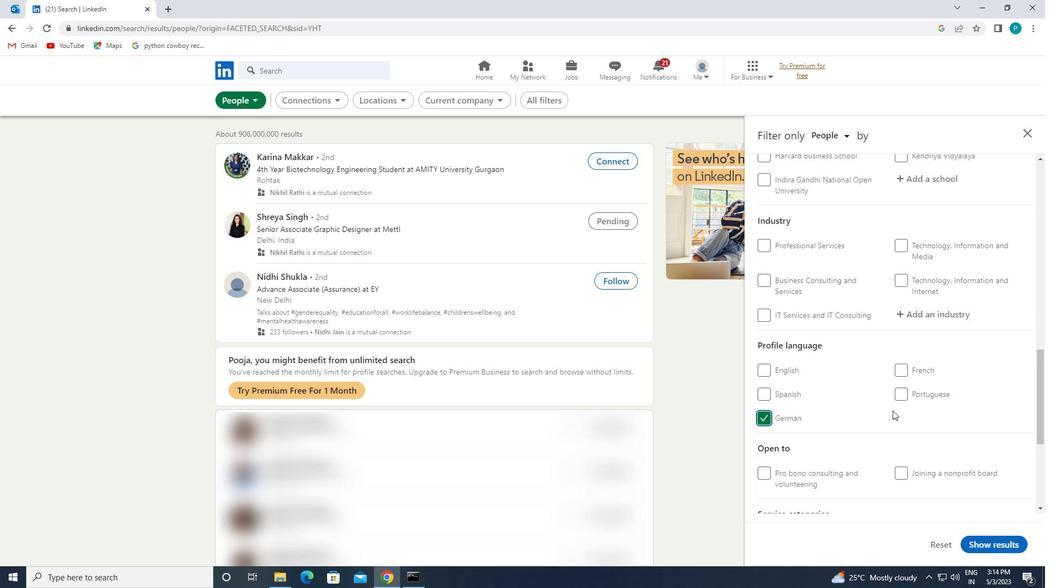 
Action: Mouse scrolled (893, 410) with delta (0, 0)
Screenshot: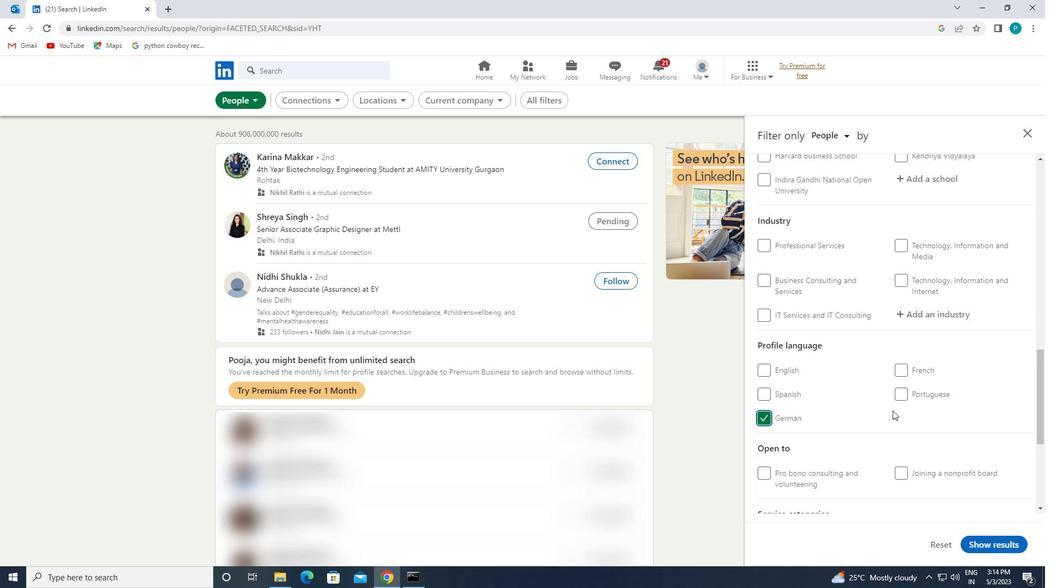 
Action: Mouse scrolled (893, 410) with delta (0, 0)
Screenshot: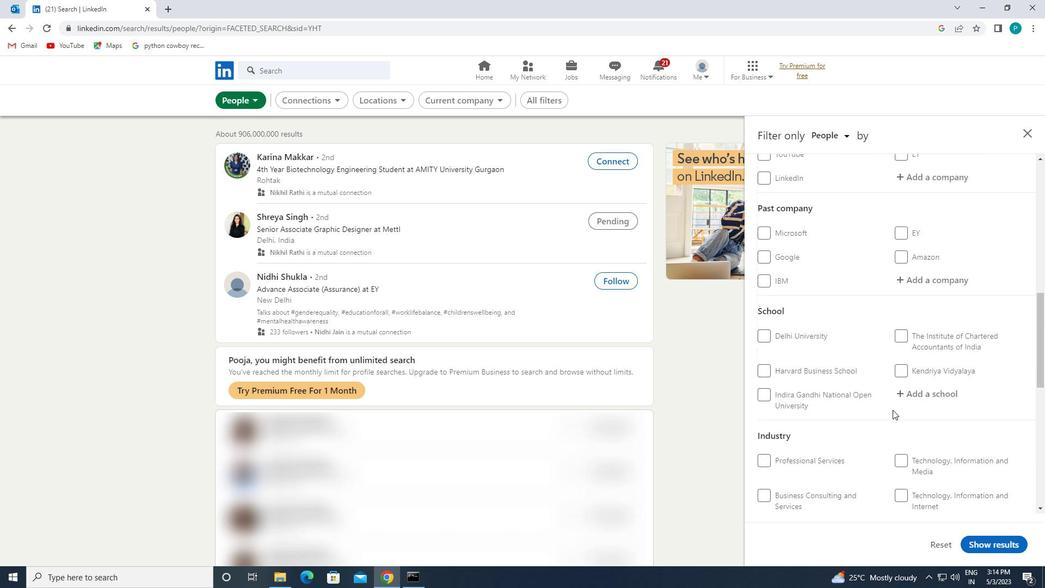 
Action: Mouse moved to (893, 410)
Screenshot: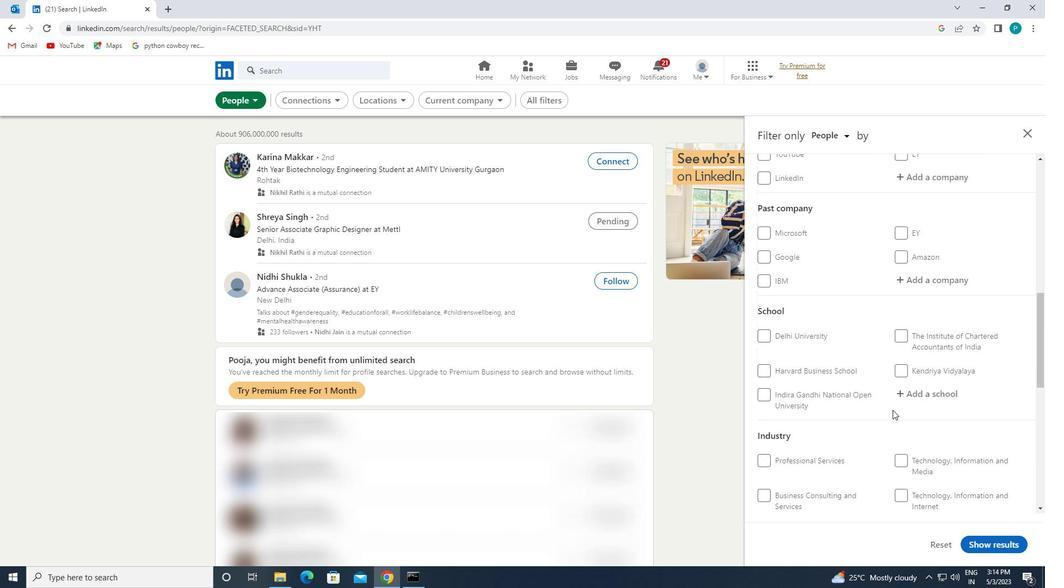 
Action: Mouse scrolled (893, 410) with delta (0, 0)
Screenshot: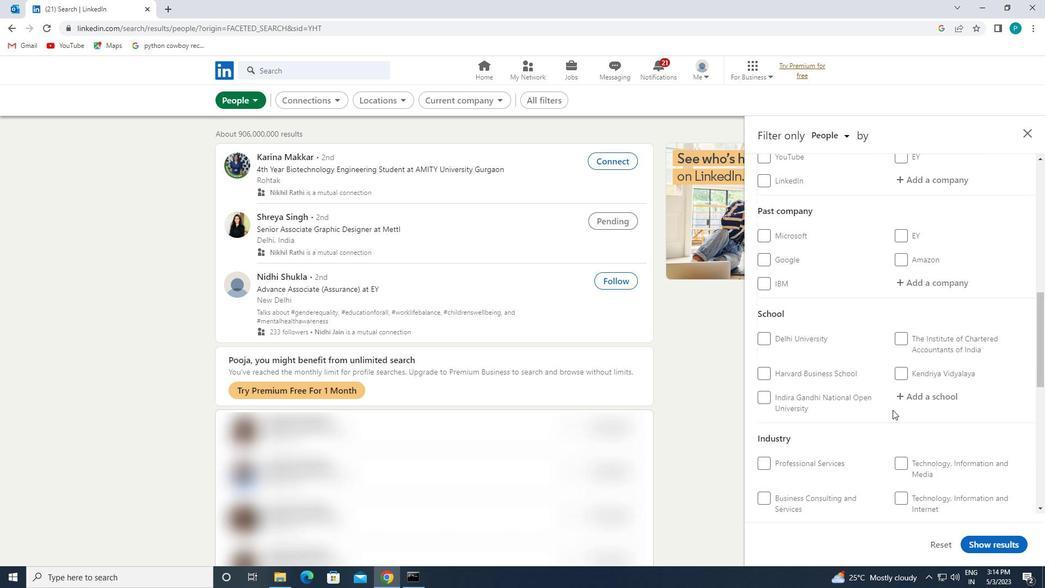 
Action: Mouse moved to (901, 291)
Screenshot: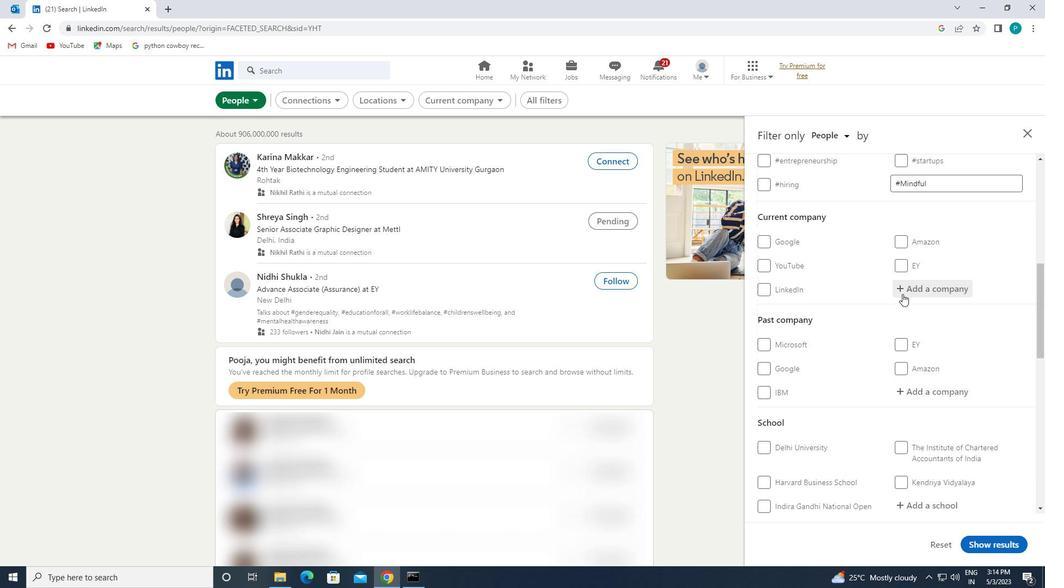 
Action: Mouse pressed left at (901, 291)
Screenshot: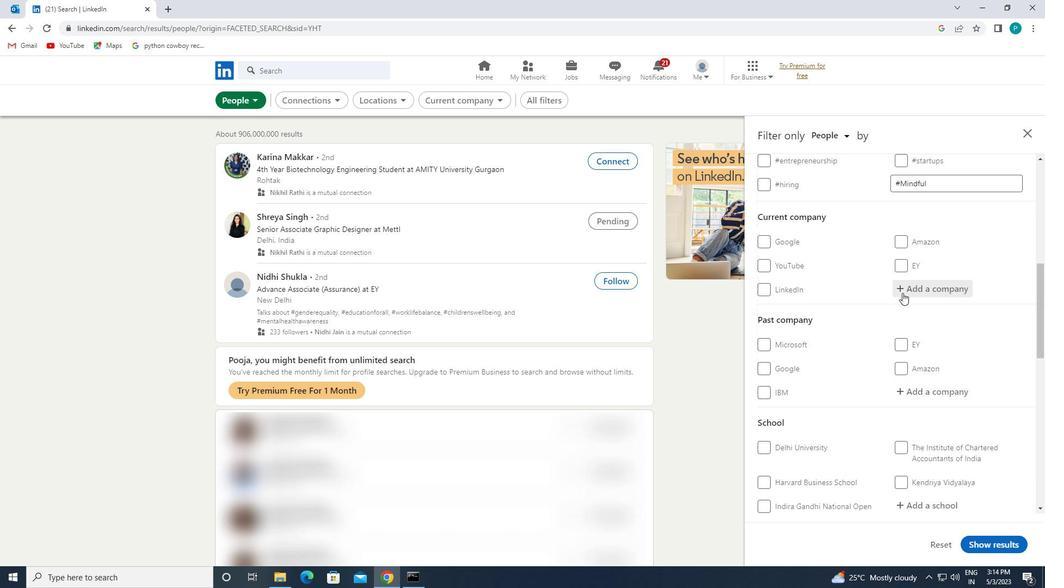 
Action: Mouse moved to (915, 301)
Screenshot: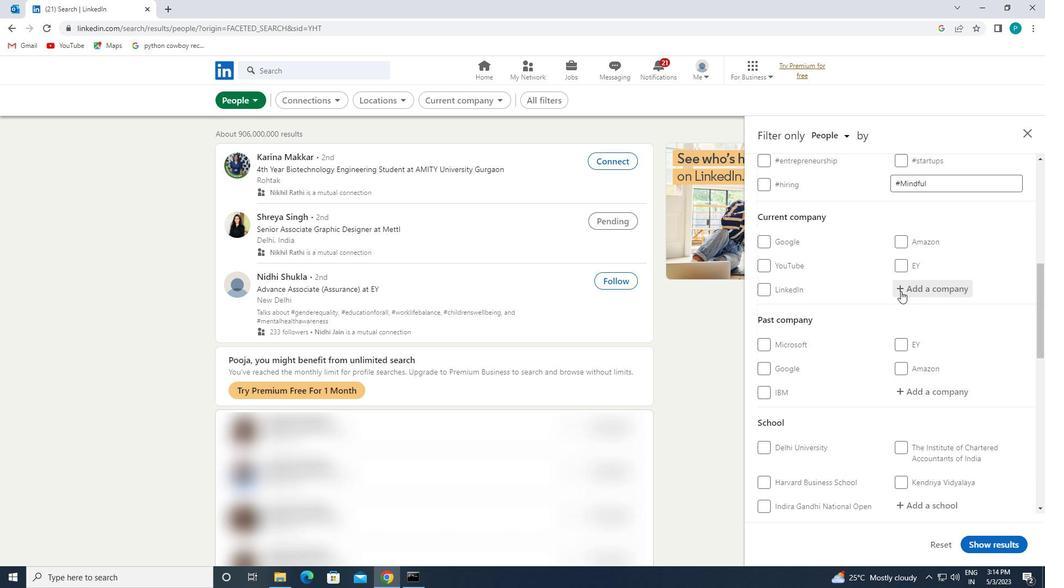 
Action: Key pressed <Key.caps_lock>I<Key.caps_lock>NTE
Screenshot: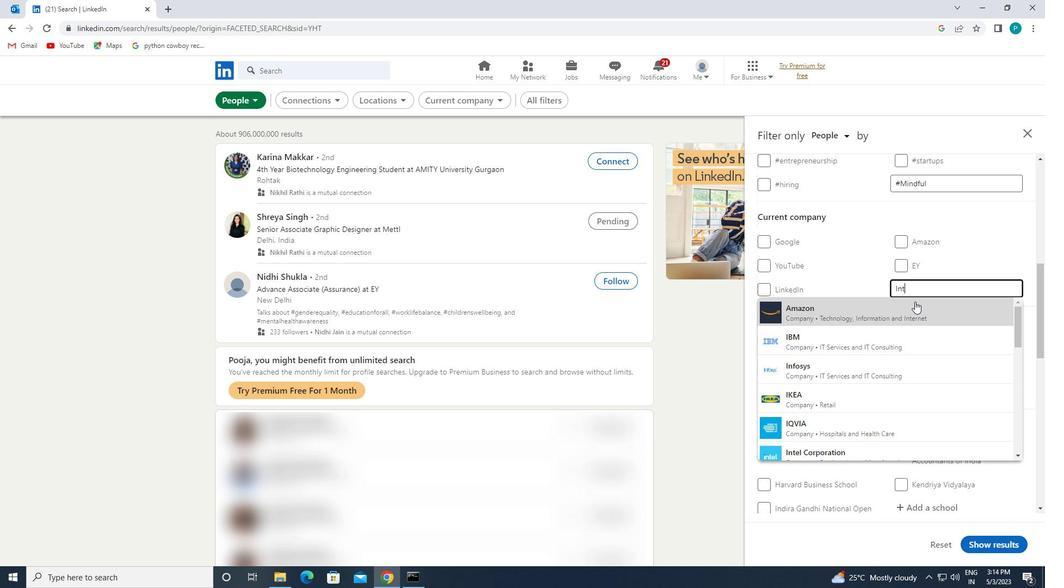 
Action: Mouse moved to (915, 301)
Screenshot: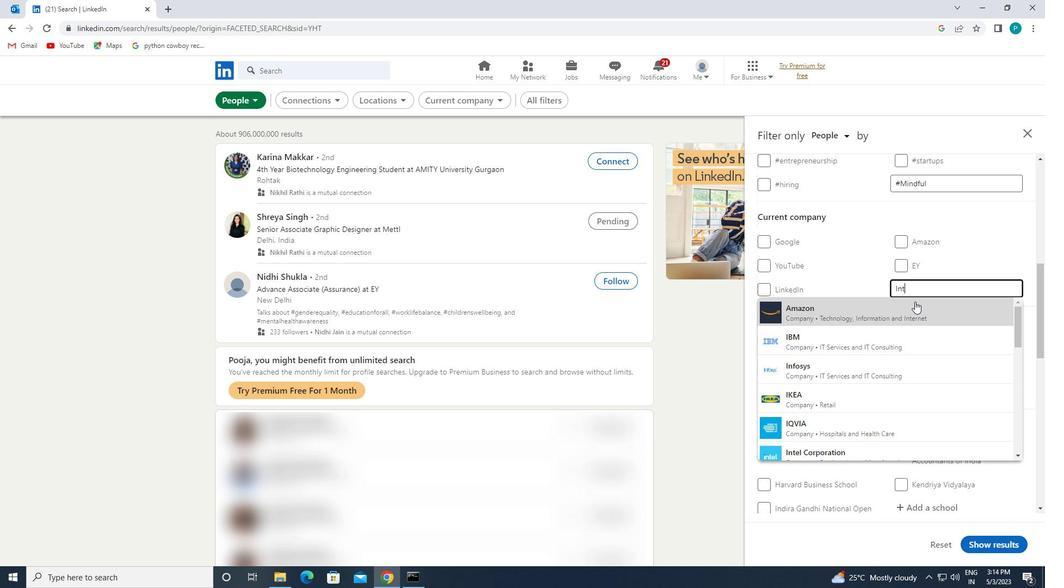 
Action: Key pressed RNSHALA
Screenshot: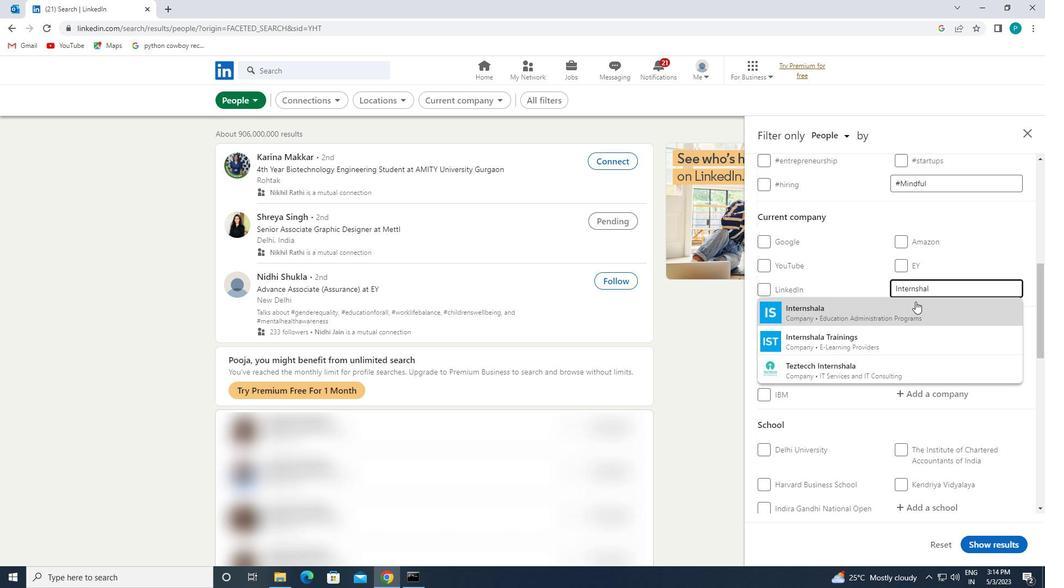 
Action: Mouse moved to (940, 318)
Screenshot: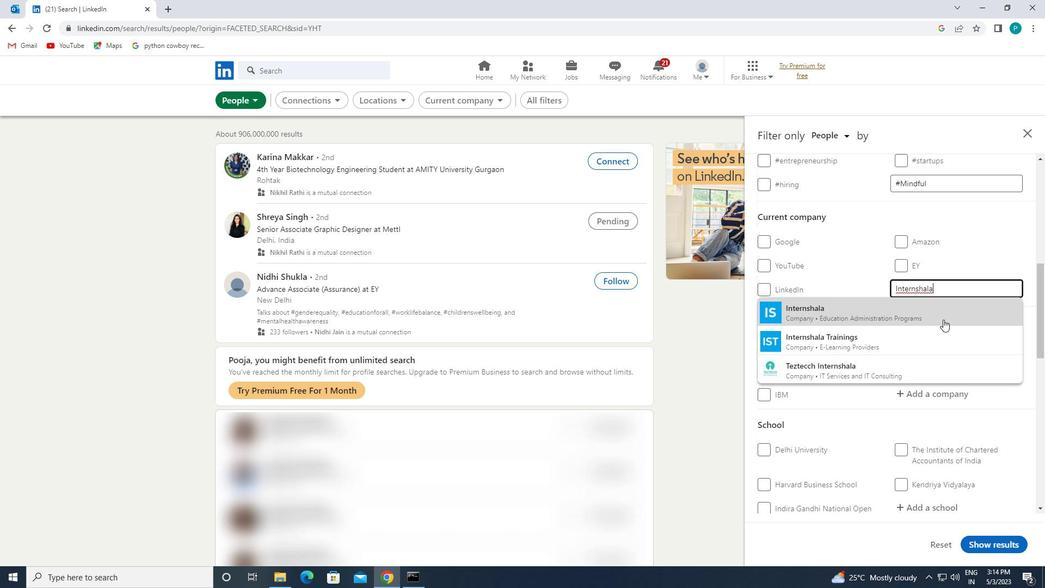 
Action: Mouse pressed left at (940, 318)
Screenshot: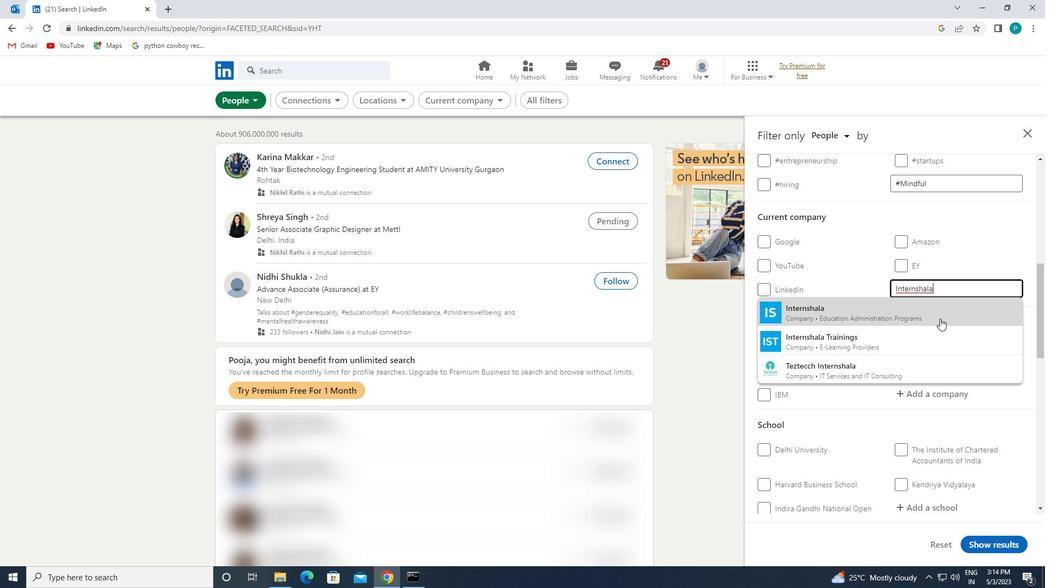 
Action: Mouse scrolled (940, 318) with delta (0, 0)
Screenshot: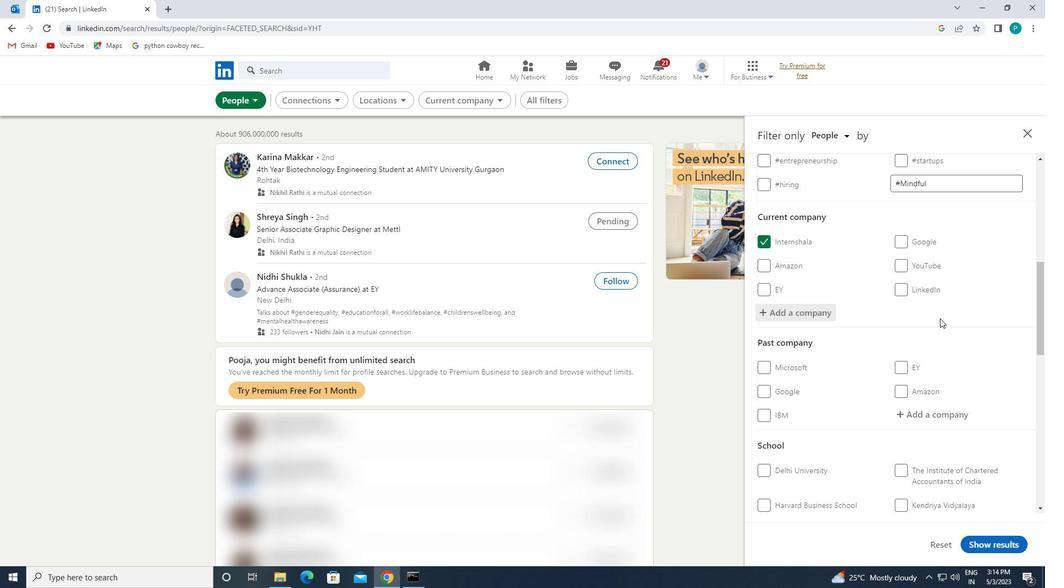 
Action: Mouse scrolled (940, 318) with delta (0, 0)
Screenshot: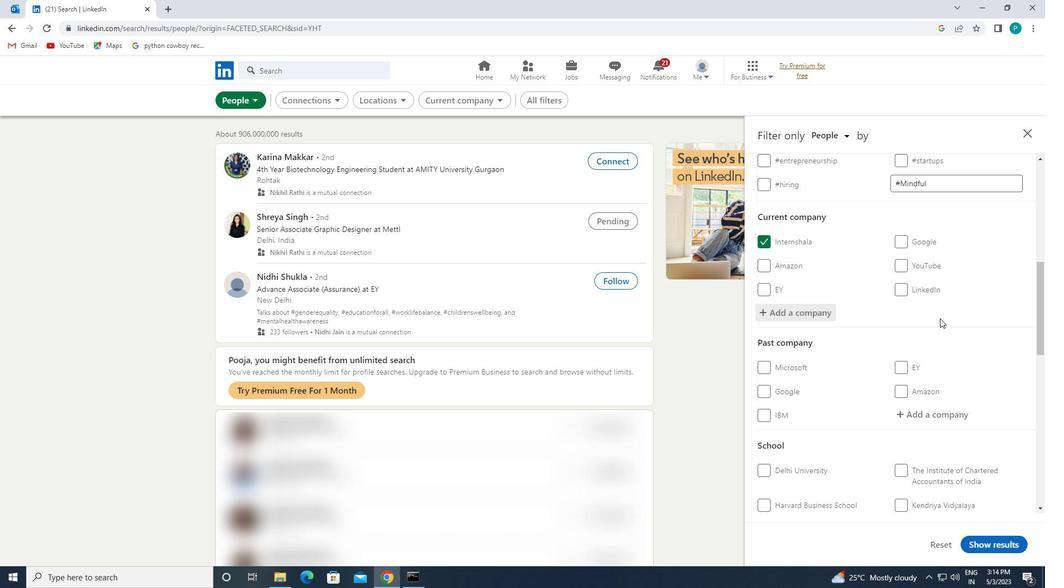 
Action: Mouse moved to (939, 418)
Screenshot: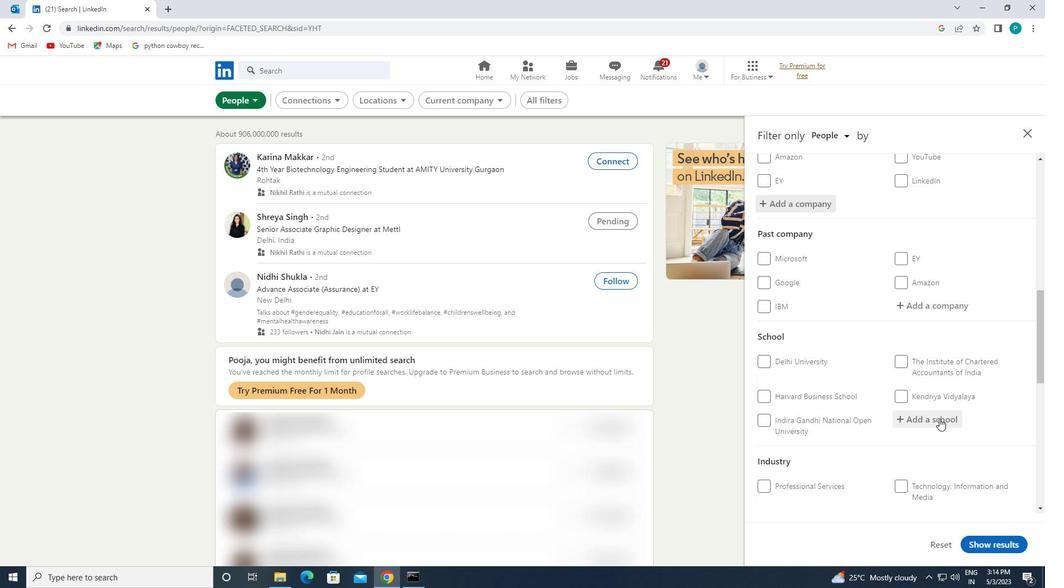 
Action: Mouse pressed left at (939, 418)
Screenshot: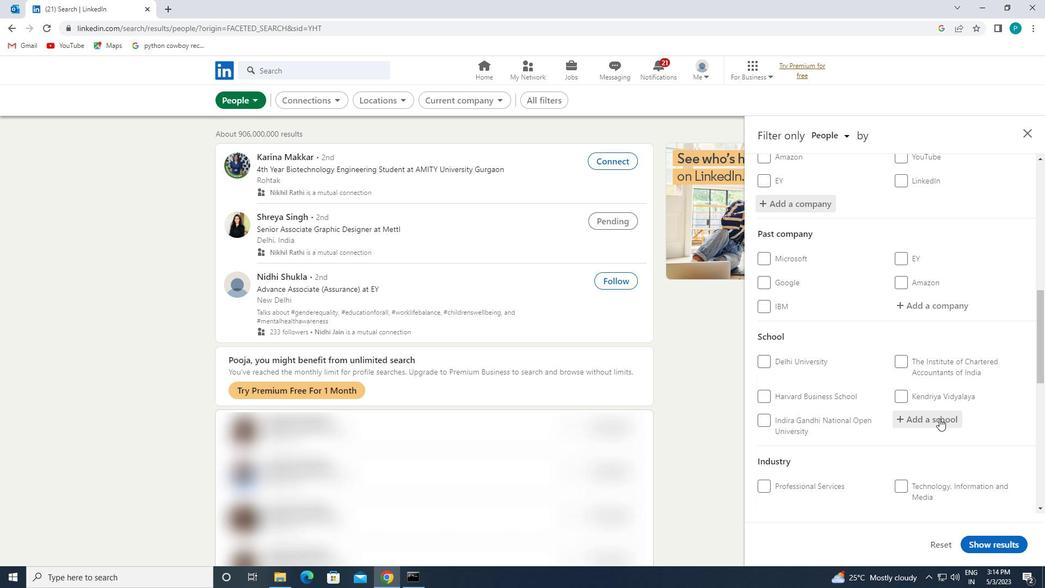 
Action: Mouse moved to (944, 423)
Screenshot: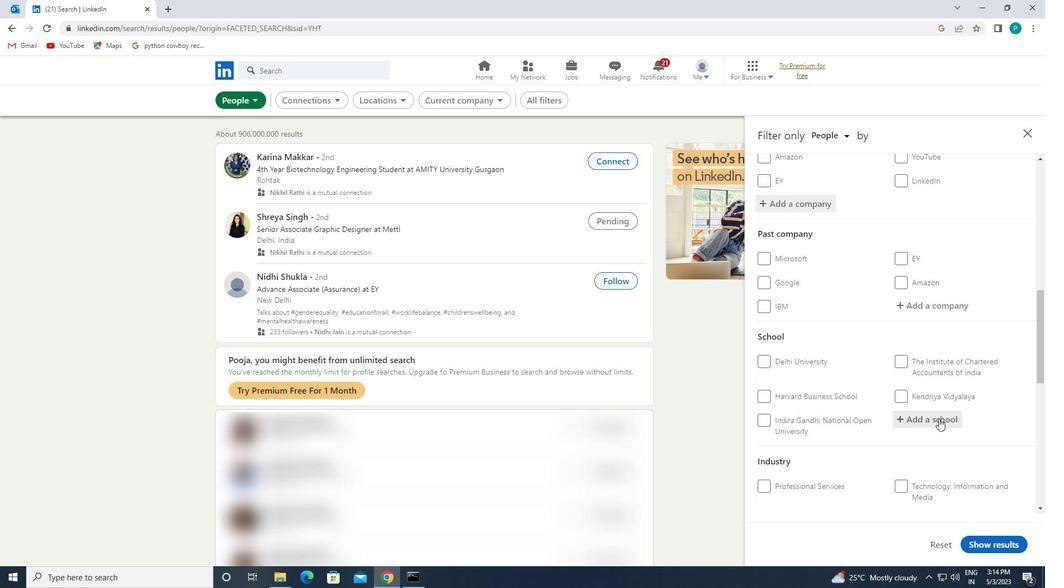 
Action: Key pressed <Key.caps_lock>S<Key.caps_lock>RI<Key.space><Key.caps_lock>E<Key.caps_lock>SHWAE<Key.backspace>R
Screenshot: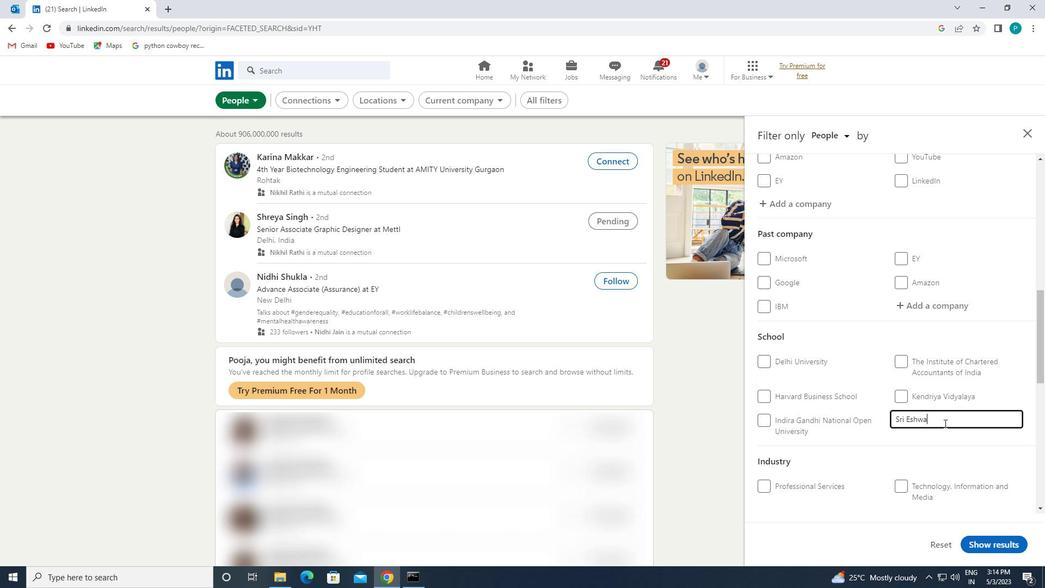 
Action: Mouse moved to (924, 444)
Screenshot: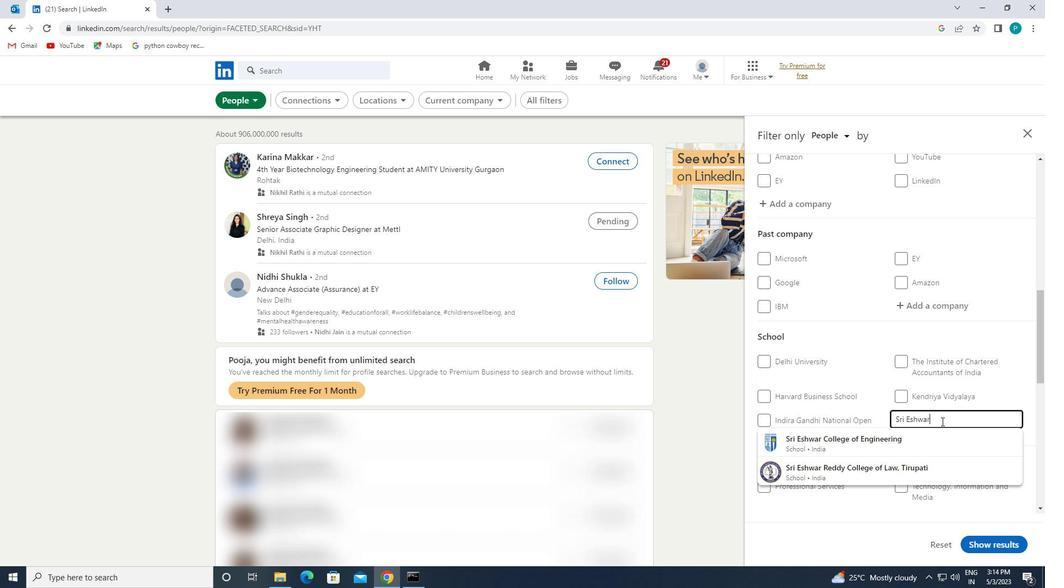 
Action: Mouse pressed left at (924, 444)
Screenshot: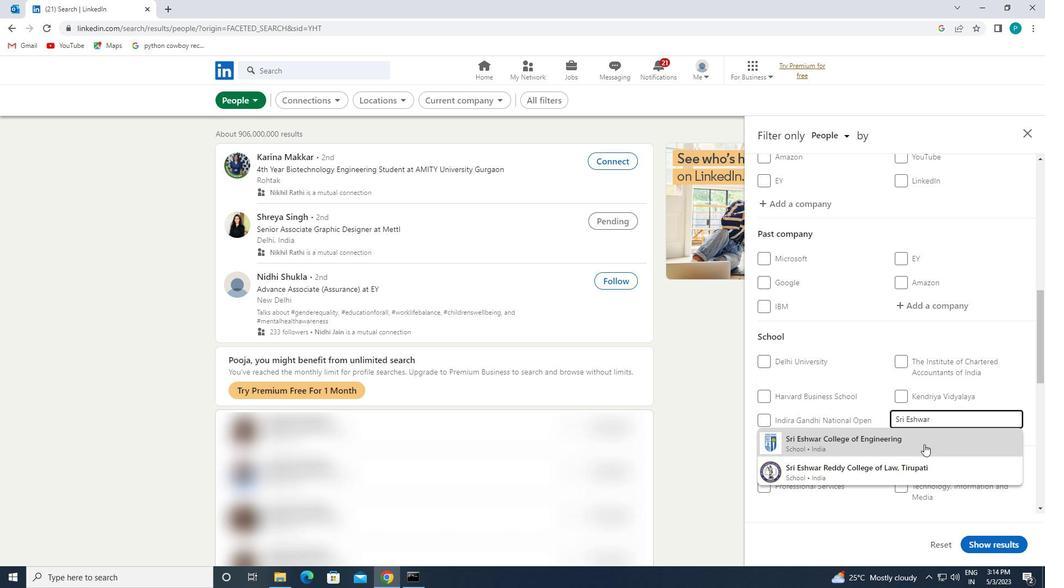 
Action: Mouse scrolled (924, 443) with delta (0, 0)
Screenshot: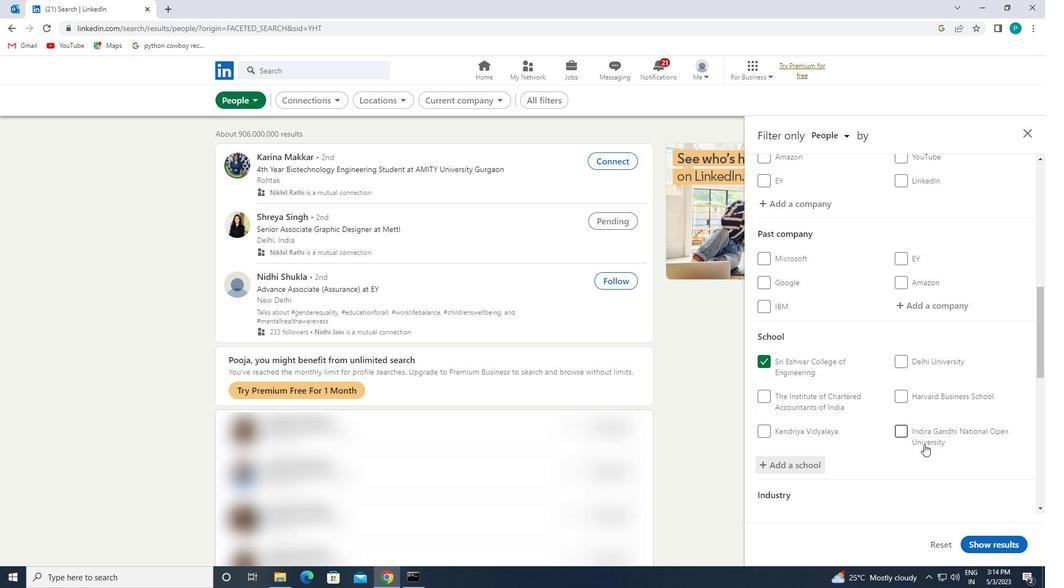 
Action: Mouse scrolled (924, 443) with delta (0, 0)
Screenshot: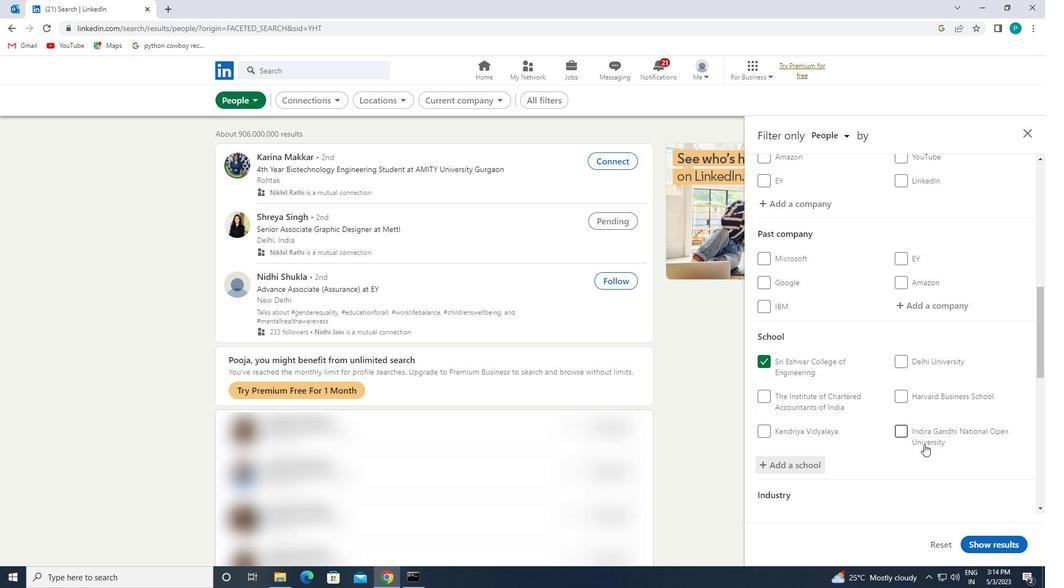 
Action: Mouse moved to (924, 475)
Screenshot: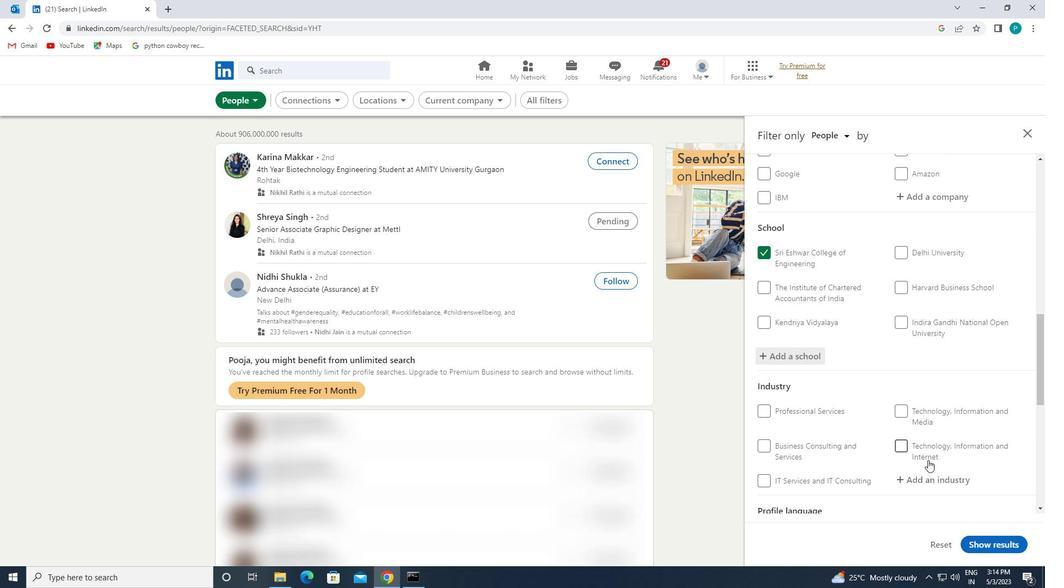 
Action: Mouse pressed left at (924, 475)
Screenshot: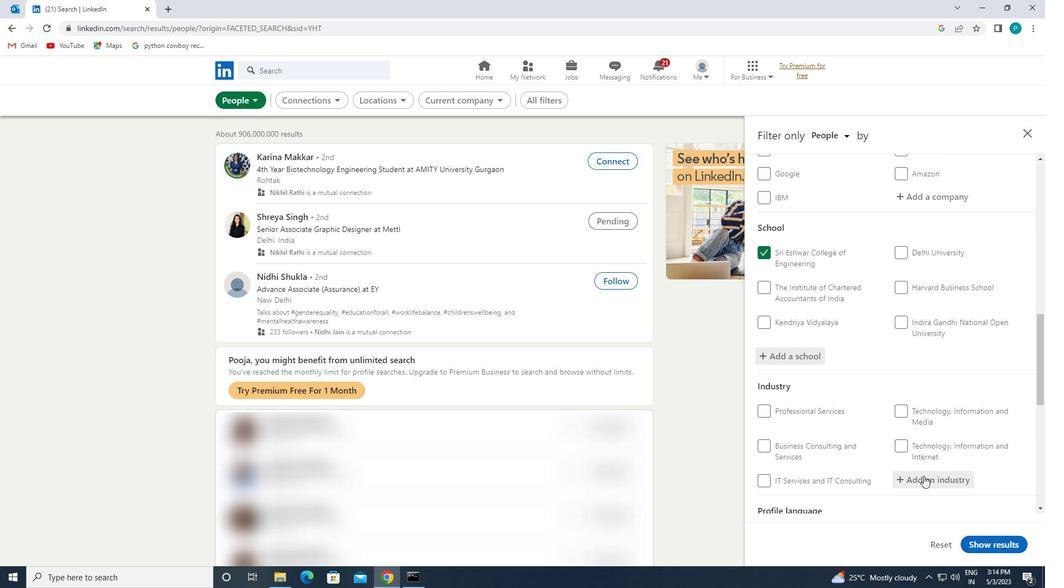 
Action: Mouse moved to (923, 476)
Screenshot: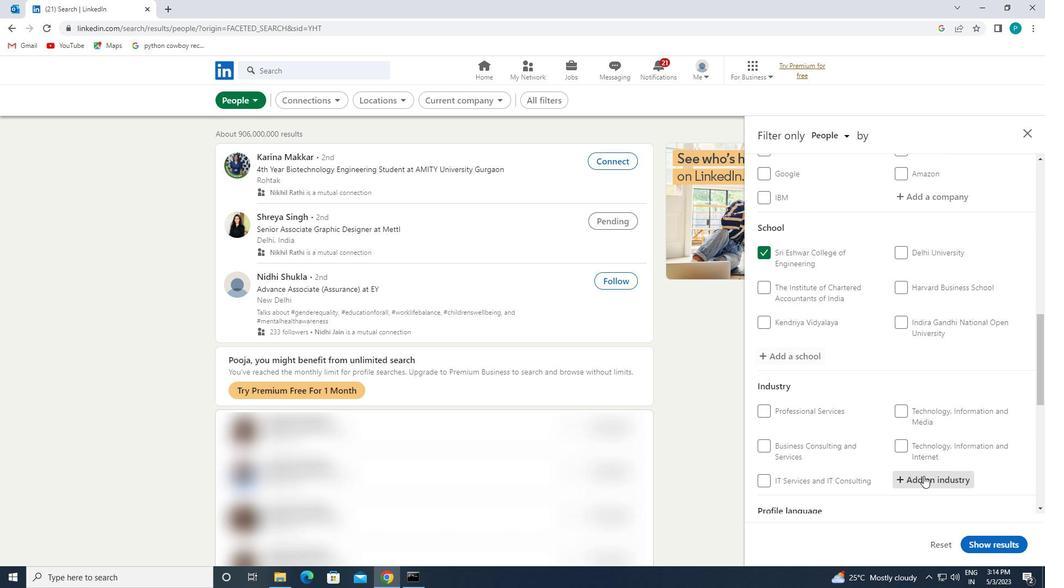 
Action: Key pressed <Key.caps_lock>S<Key.caps_lock>L<Key.backspace>KII
Screenshot: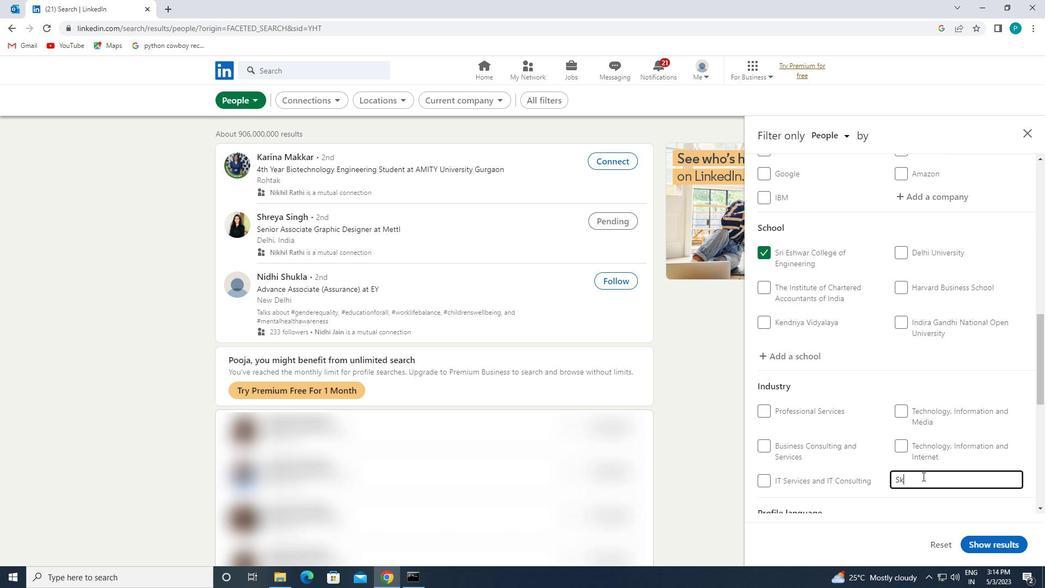 
Action: Mouse moved to (868, 482)
Screenshot: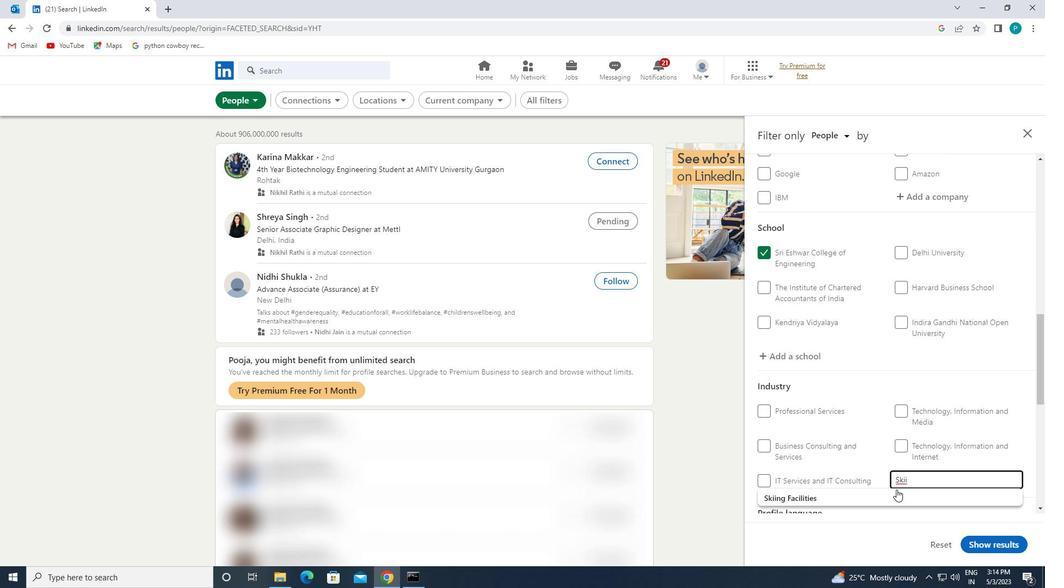 
Action: Mouse scrolled (868, 481) with delta (0, 0)
Screenshot: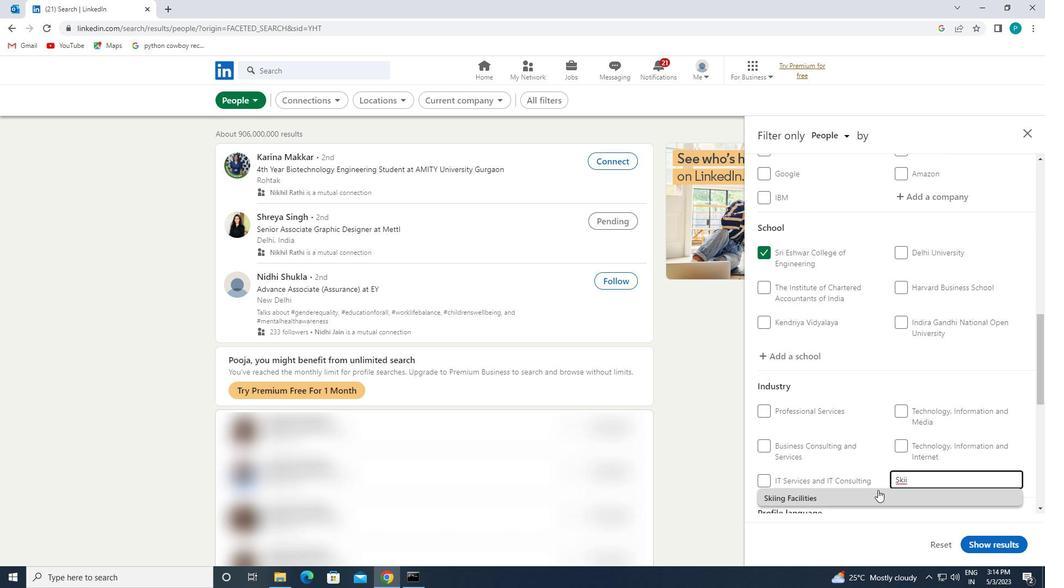 
Action: Mouse moved to (855, 446)
Screenshot: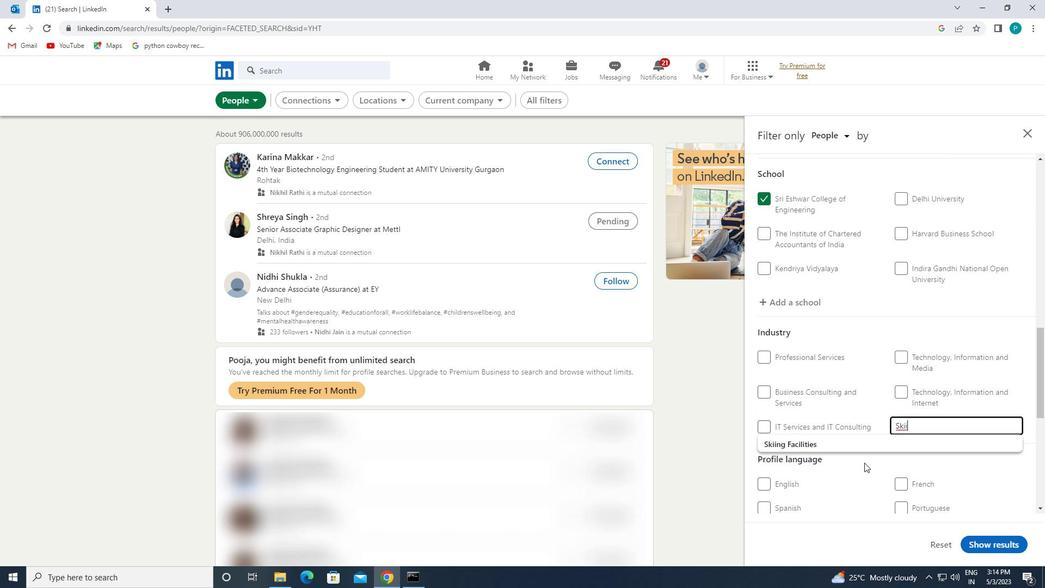 
Action: Mouse pressed left at (855, 446)
Screenshot: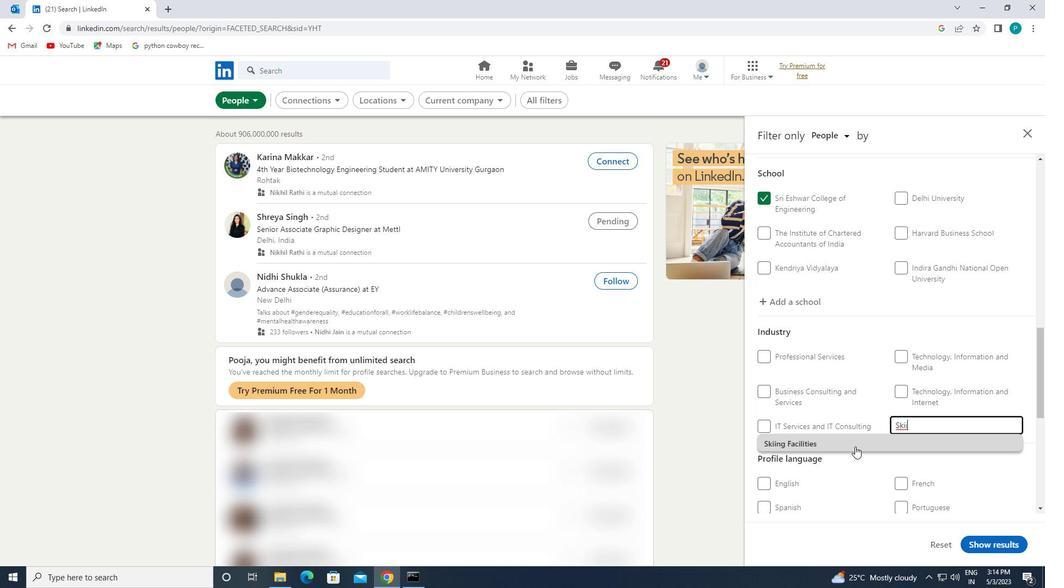 
Action: Mouse scrolled (855, 446) with delta (0, 0)
Screenshot: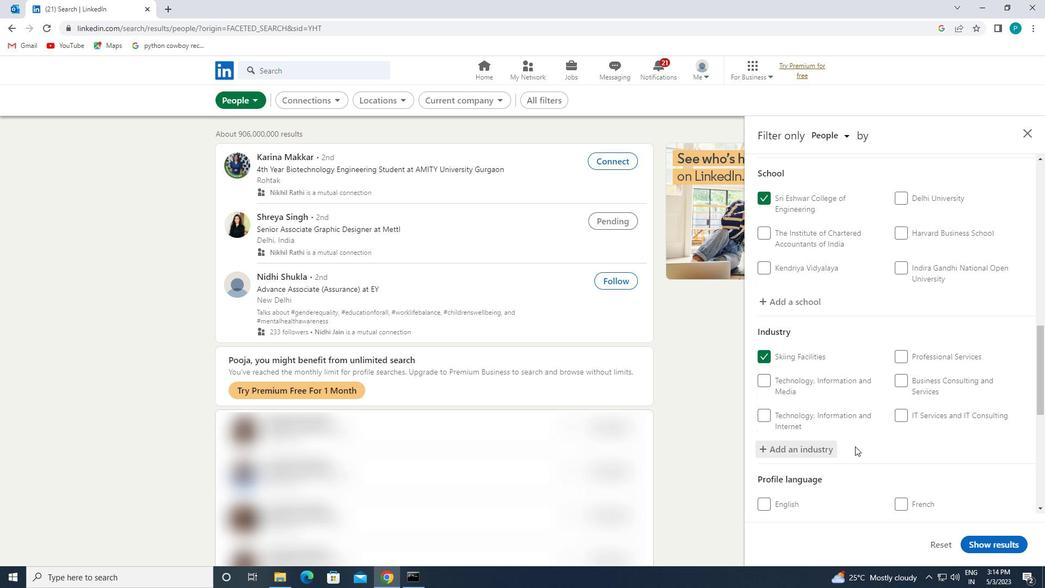 
Action: Mouse scrolled (855, 446) with delta (0, 0)
Screenshot: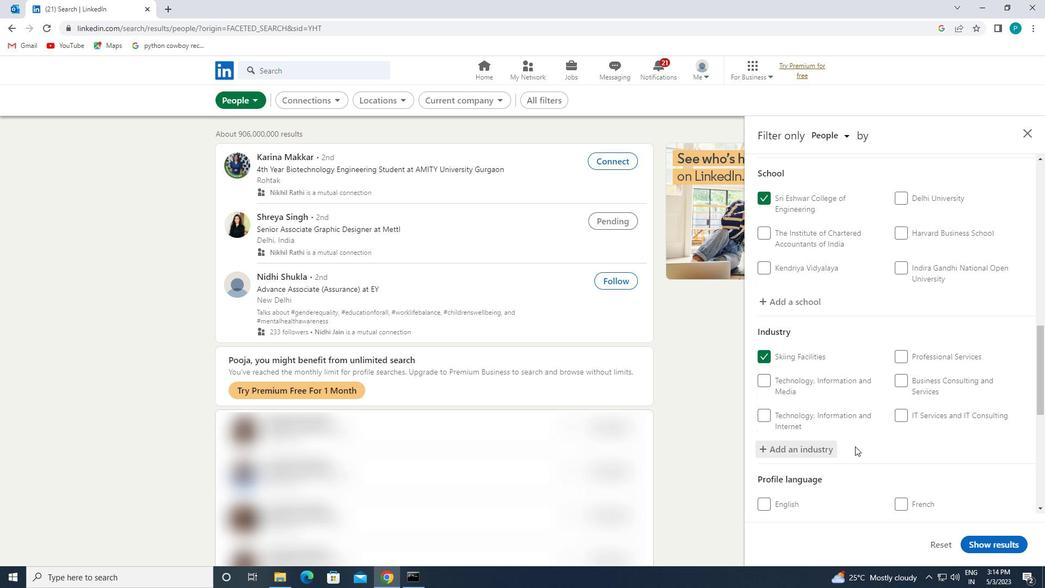 
Action: Mouse scrolled (855, 446) with delta (0, 0)
Screenshot: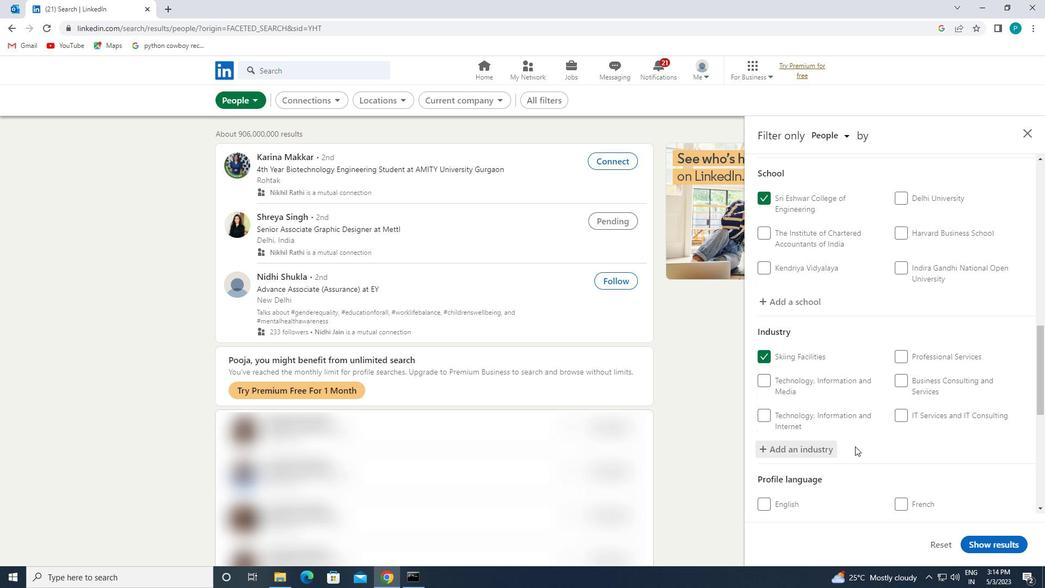 
Action: Mouse moved to (835, 479)
Screenshot: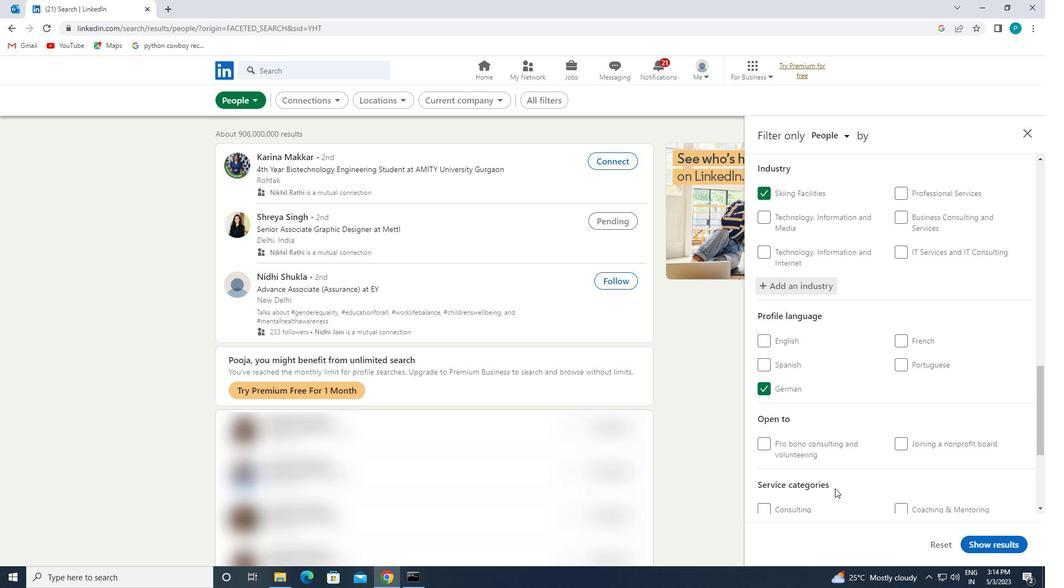 
Action: Mouse scrolled (835, 478) with delta (0, 0)
Screenshot: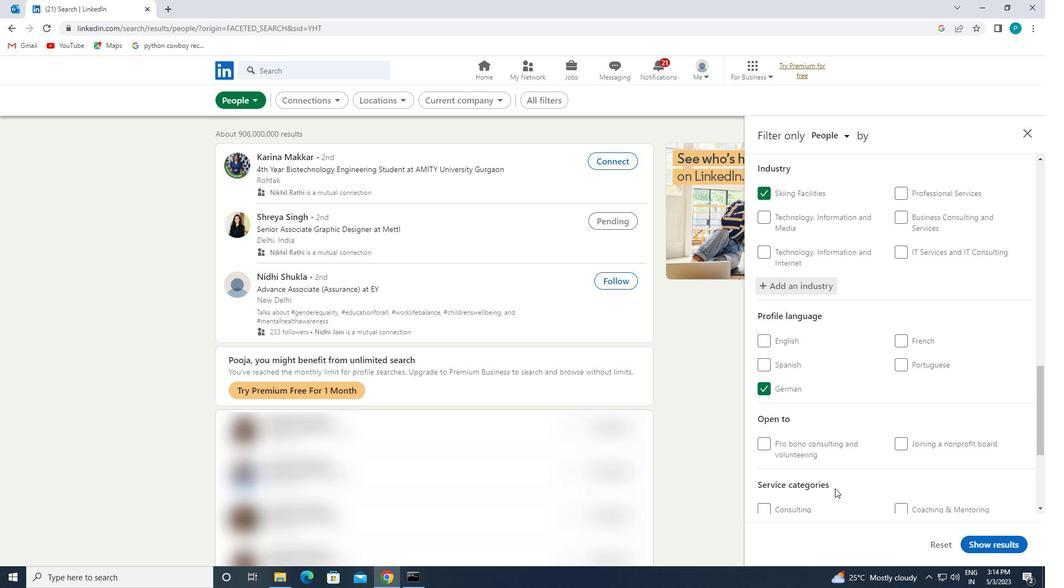
Action: Mouse moved to (835, 477)
Screenshot: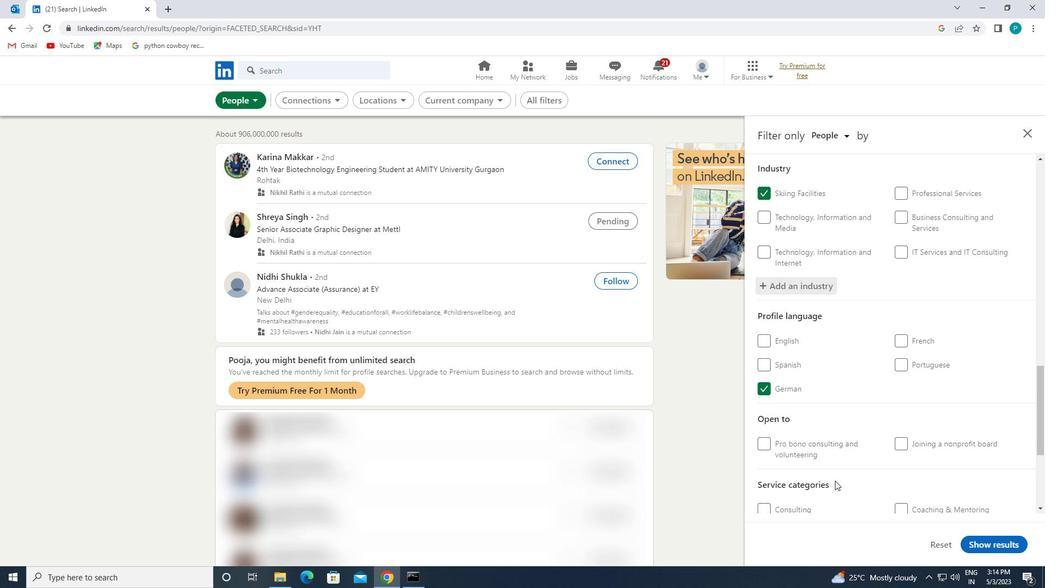 
Action: Mouse scrolled (835, 477) with delta (0, 0)
Screenshot: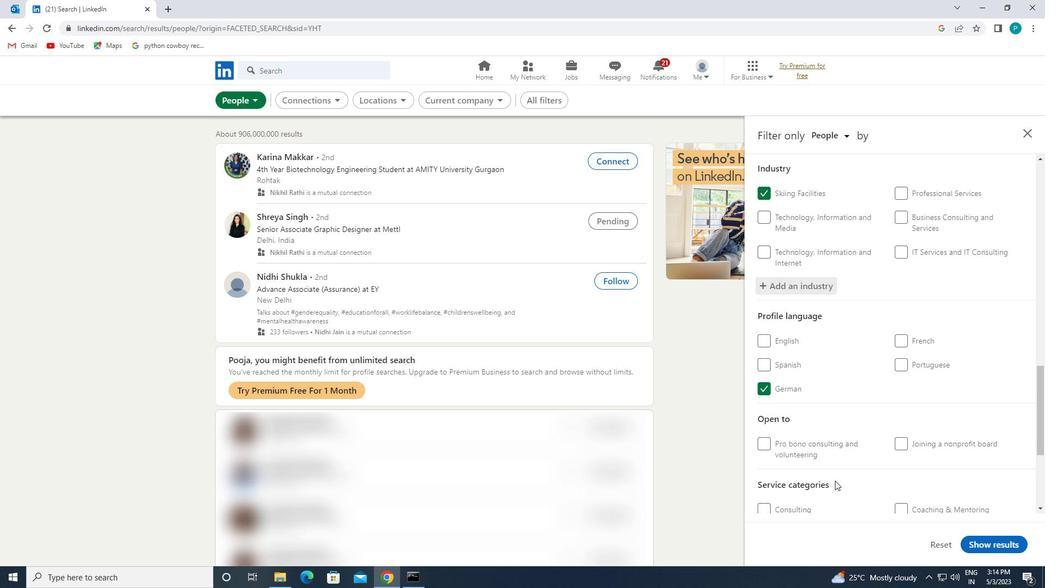 
Action: Mouse moved to (896, 448)
Screenshot: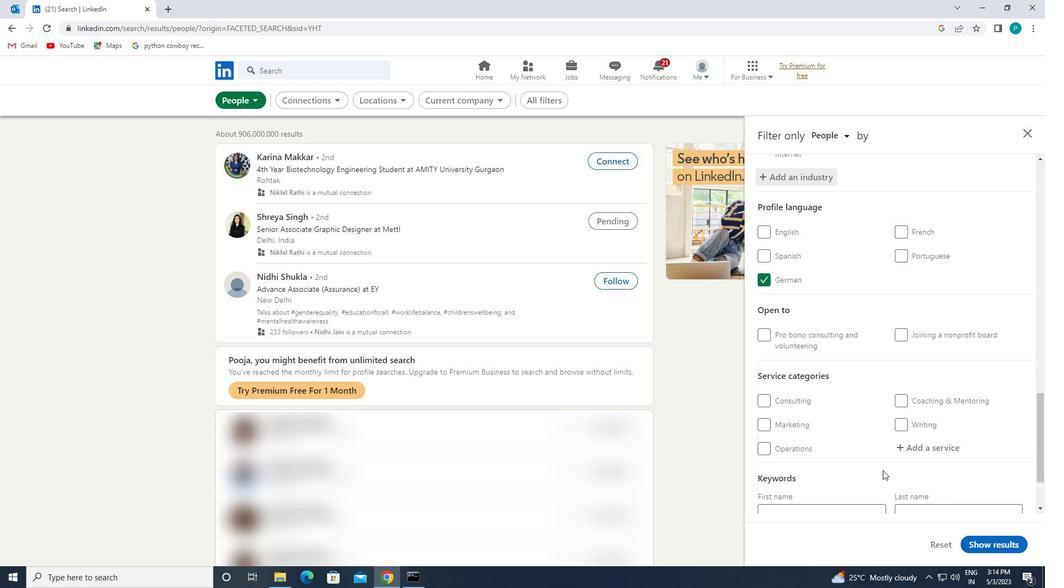 
Action: Mouse pressed left at (896, 448)
Screenshot: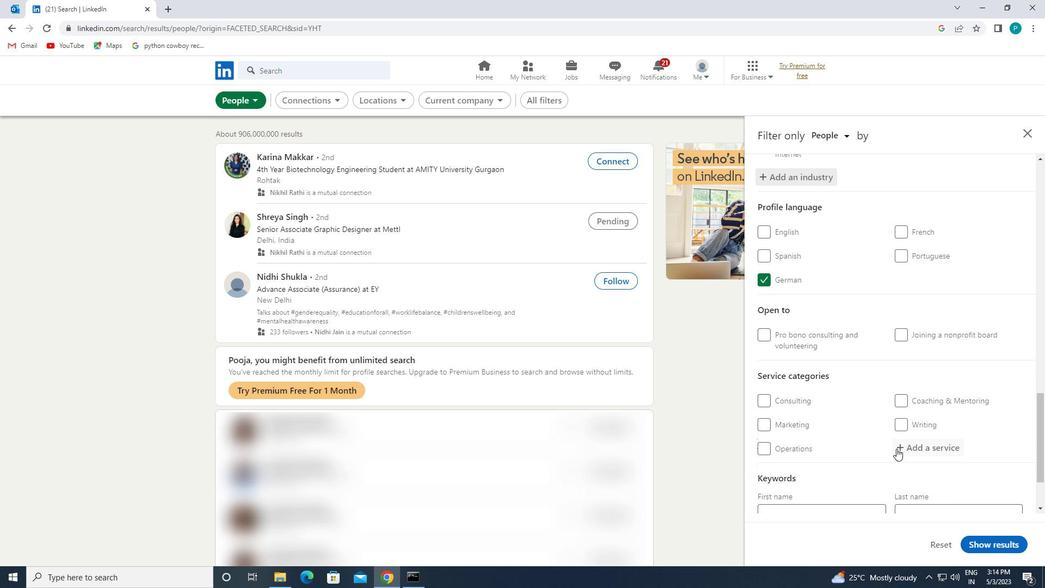 
Action: Mouse moved to (900, 448)
Screenshot: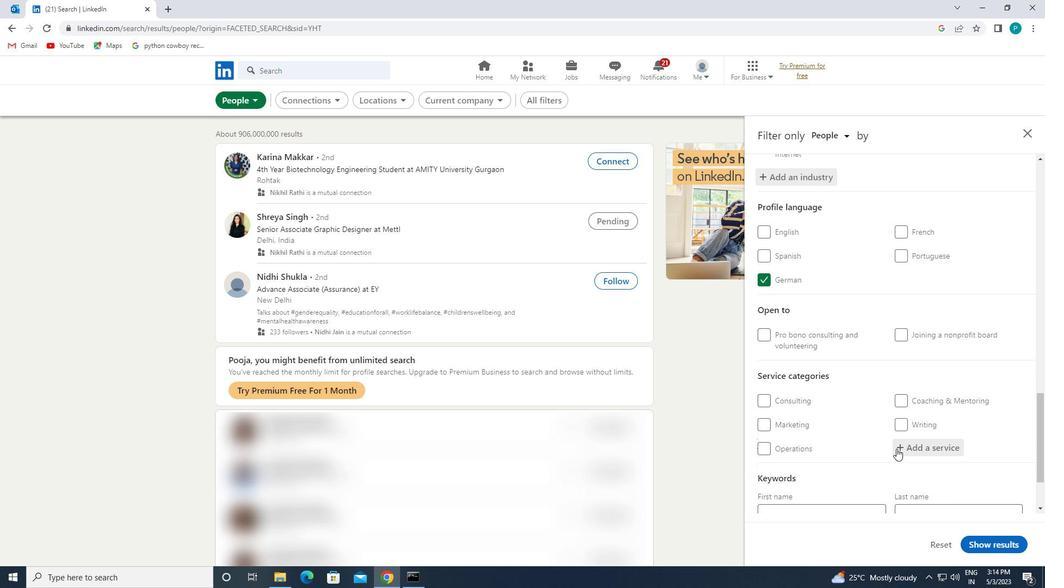 
Action: Key pressed <Key.caps_lock>V<Key.caps_lock>IRTUAL
Screenshot: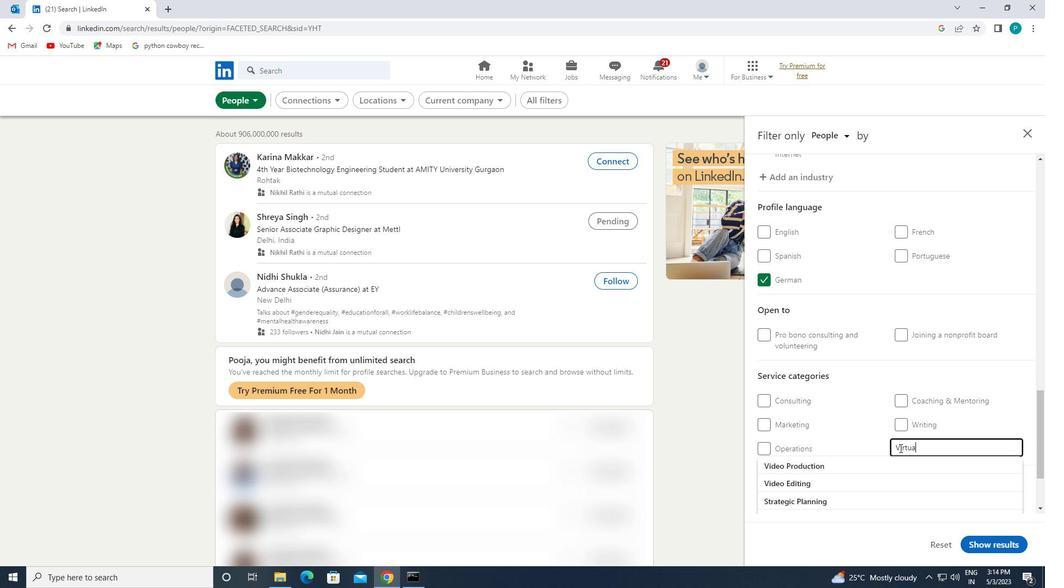 
Action: Mouse moved to (900, 448)
Screenshot: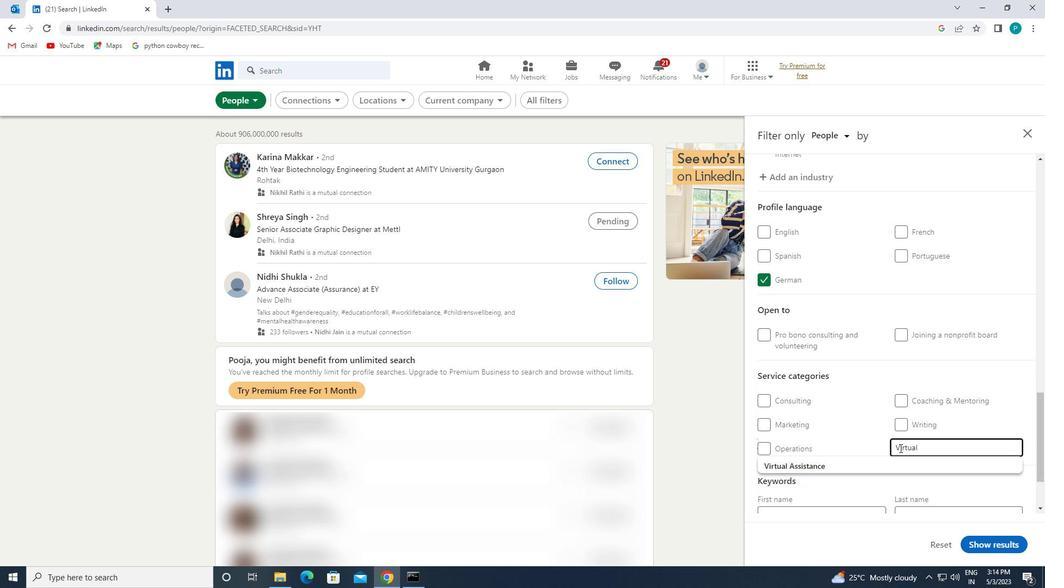
Action: Mouse scrolled (900, 447) with delta (0, 0)
Screenshot: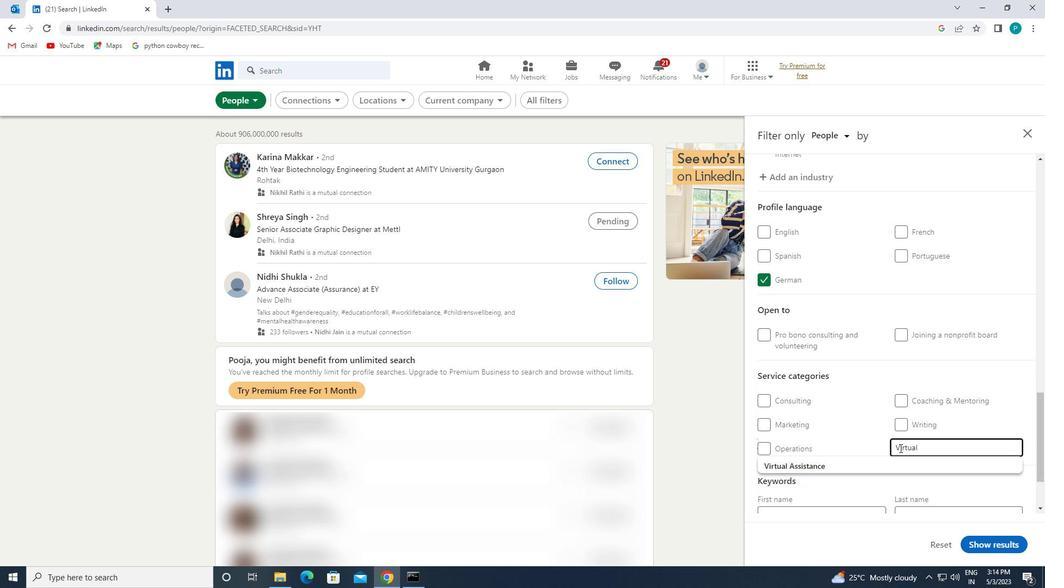 
Action: Mouse moved to (899, 448)
Screenshot: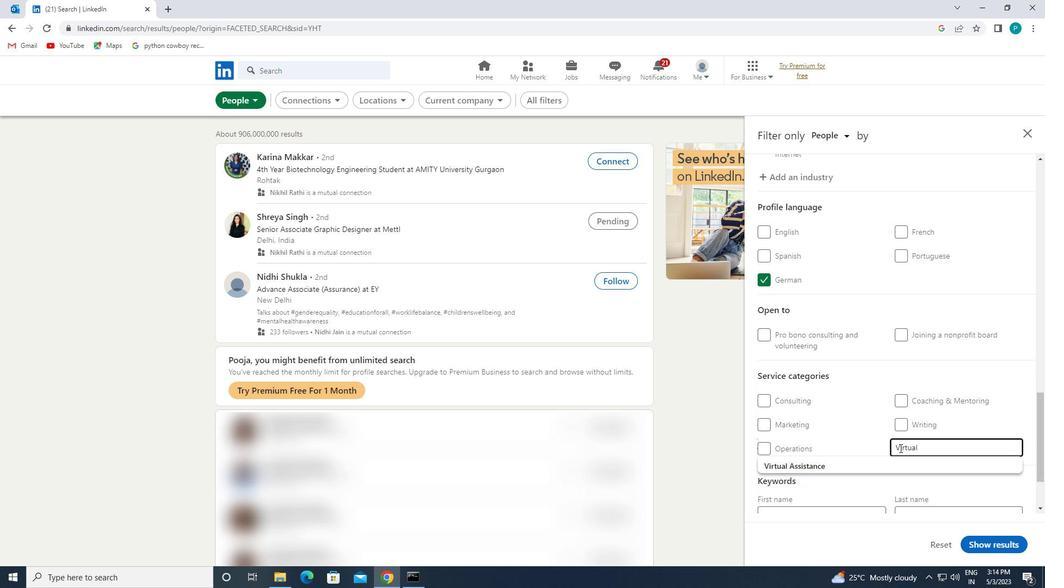 
Action: Mouse scrolled (899, 447) with delta (0, 0)
Screenshot: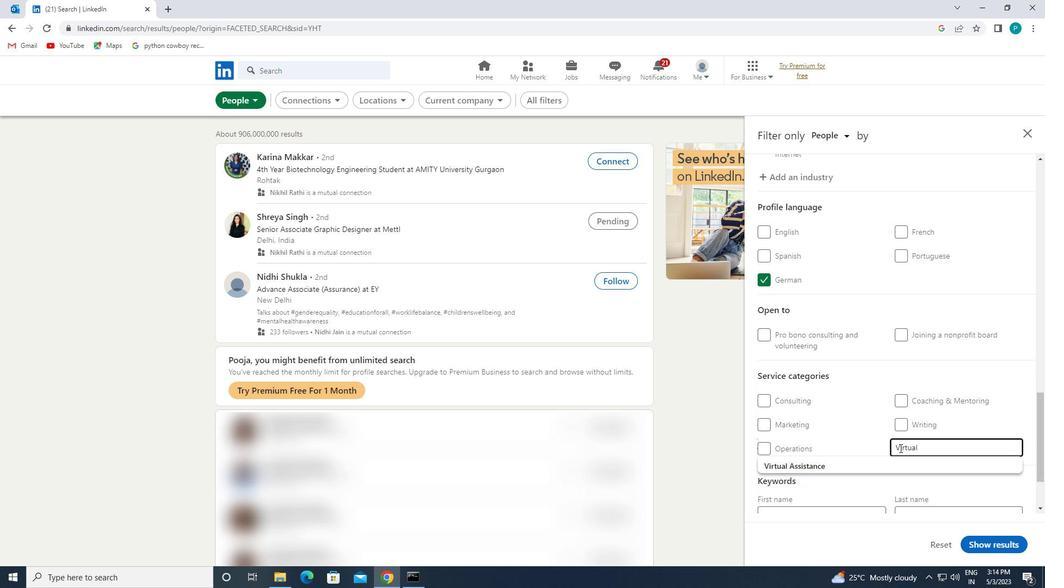 
Action: Mouse moved to (846, 379)
Screenshot: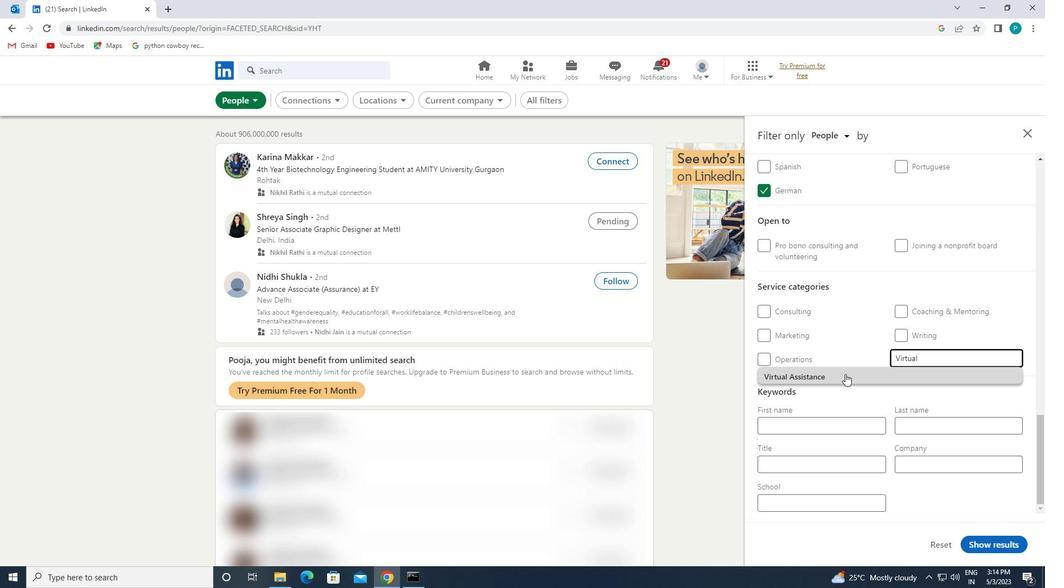 
Action: Mouse pressed left at (846, 379)
Screenshot: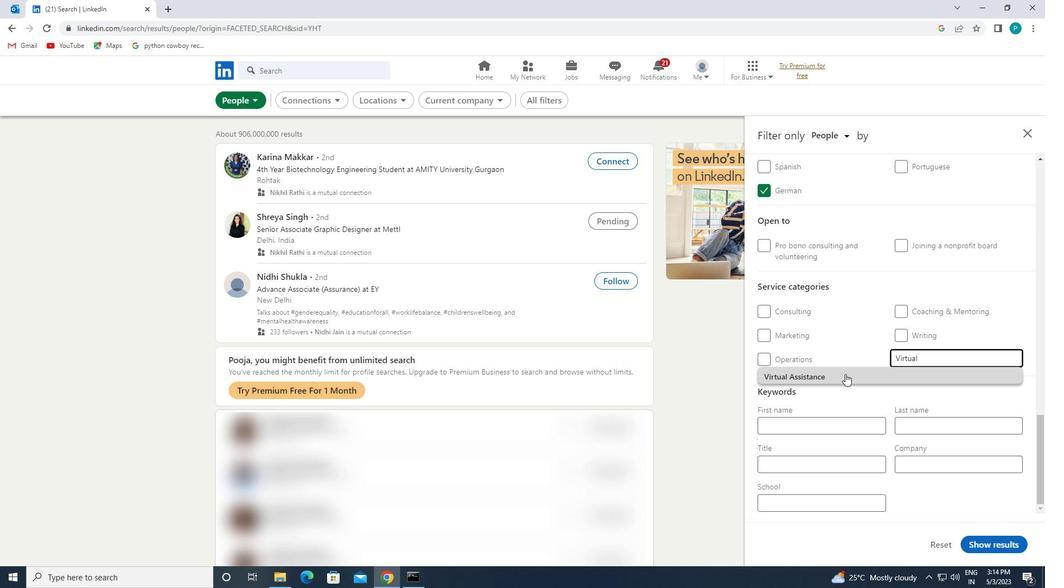 
Action: Mouse scrolled (846, 378) with delta (0, 0)
Screenshot: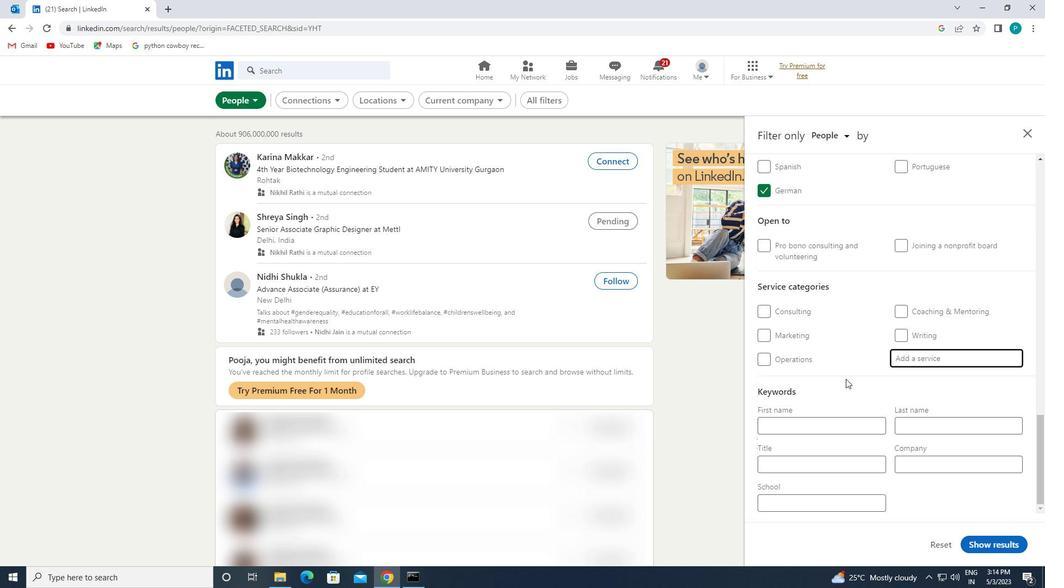 
Action: Mouse moved to (846, 380)
Screenshot: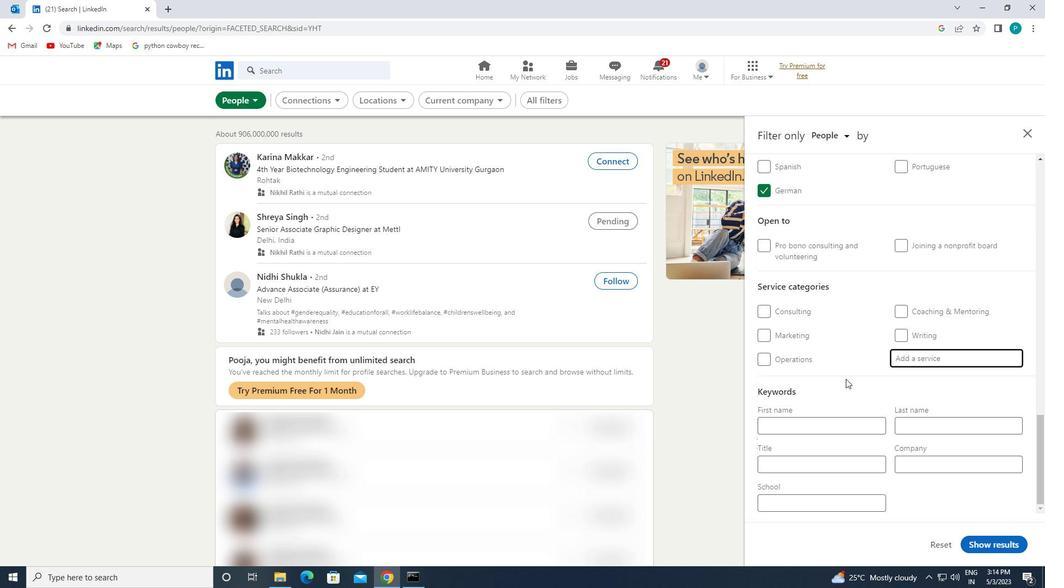 
Action: Mouse scrolled (846, 379) with delta (0, 0)
Screenshot: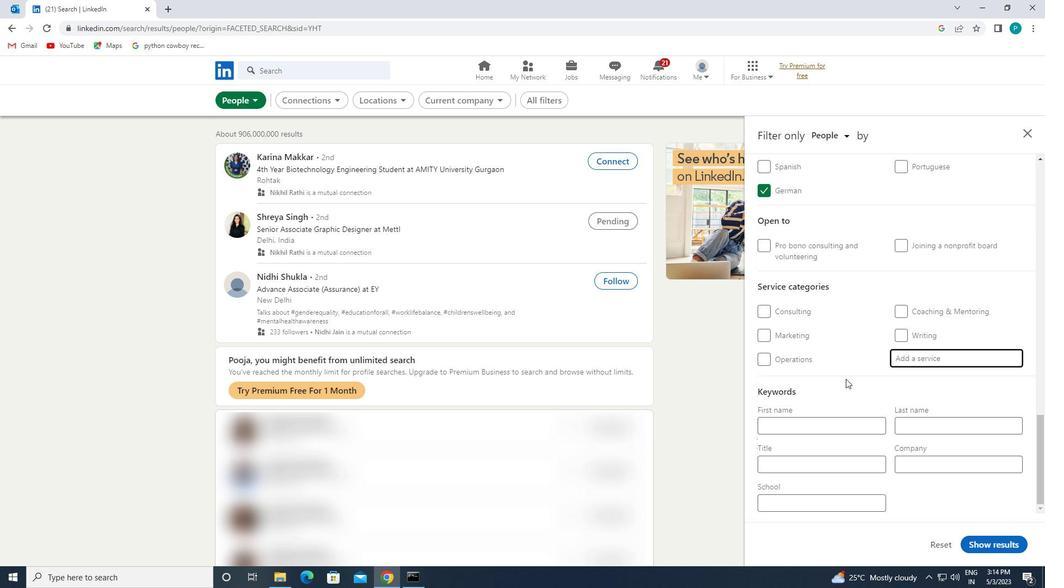 
Action: Mouse moved to (846, 406)
Screenshot: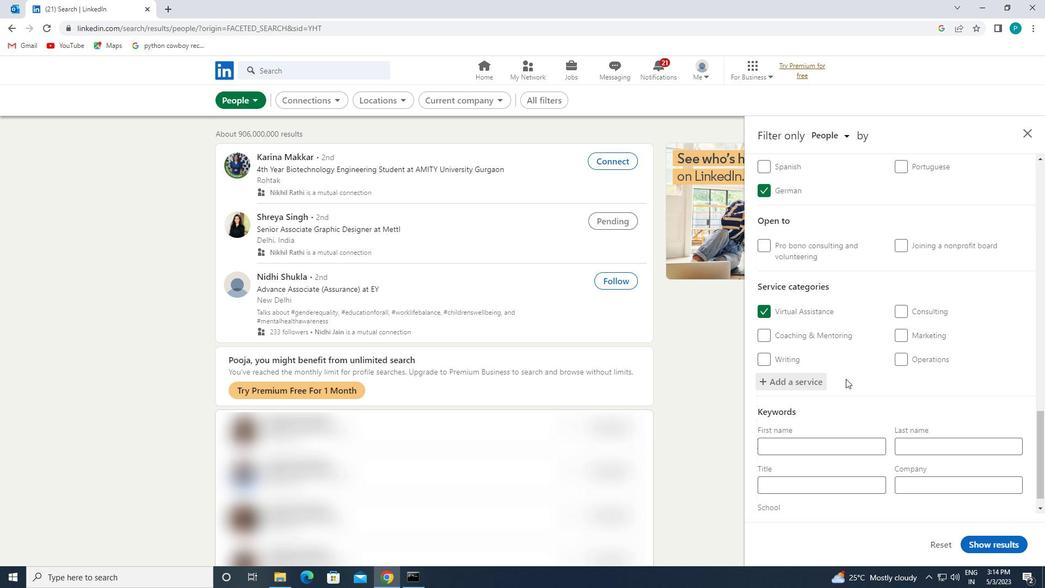 
Action: Mouse scrolled (846, 406) with delta (0, 0)
Screenshot: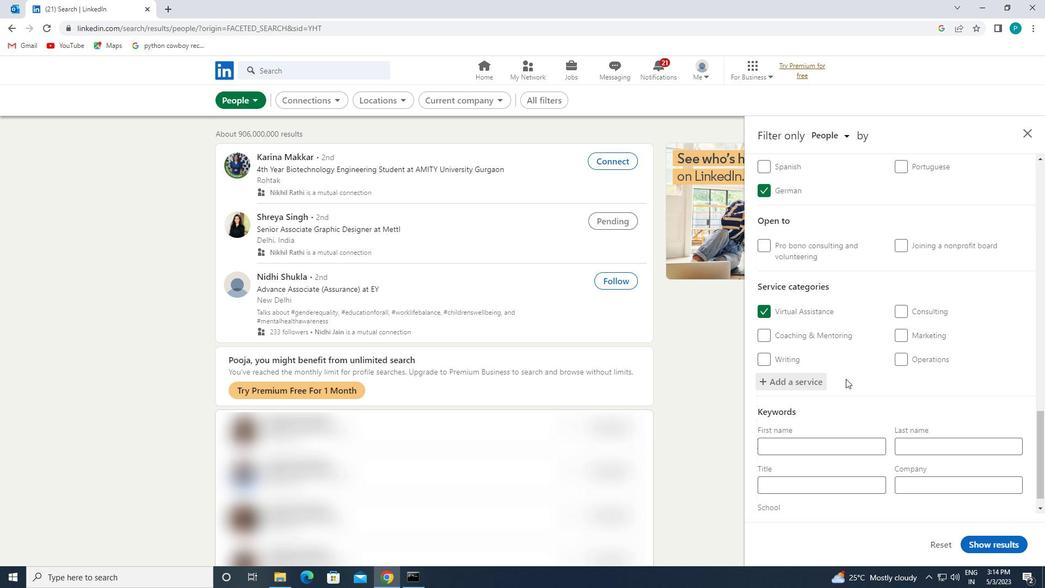 
Action: Mouse moved to (845, 457)
Screenshot: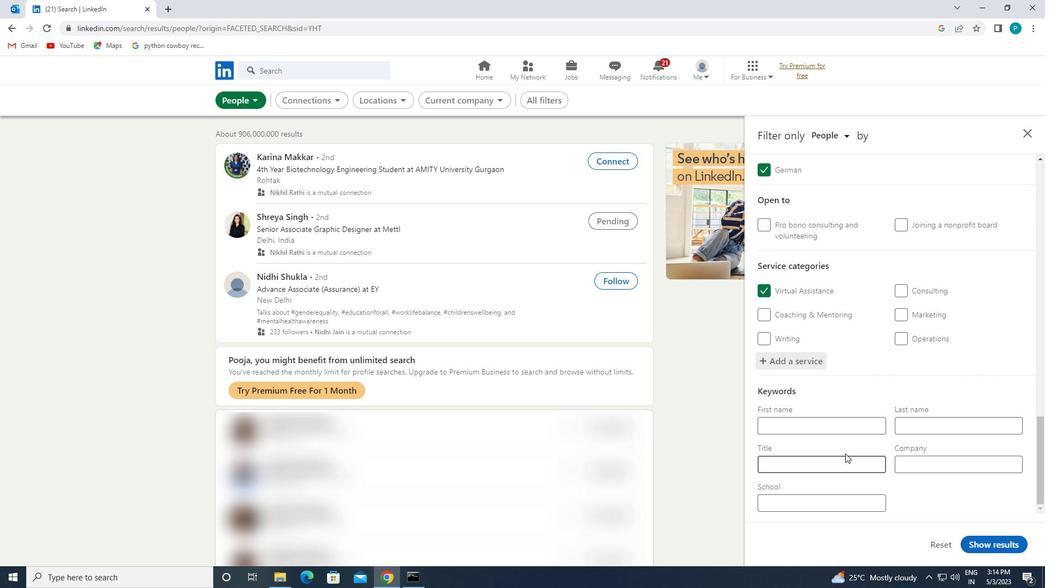 
Action: Mouse pressed left at (845, 457)
Screenshot: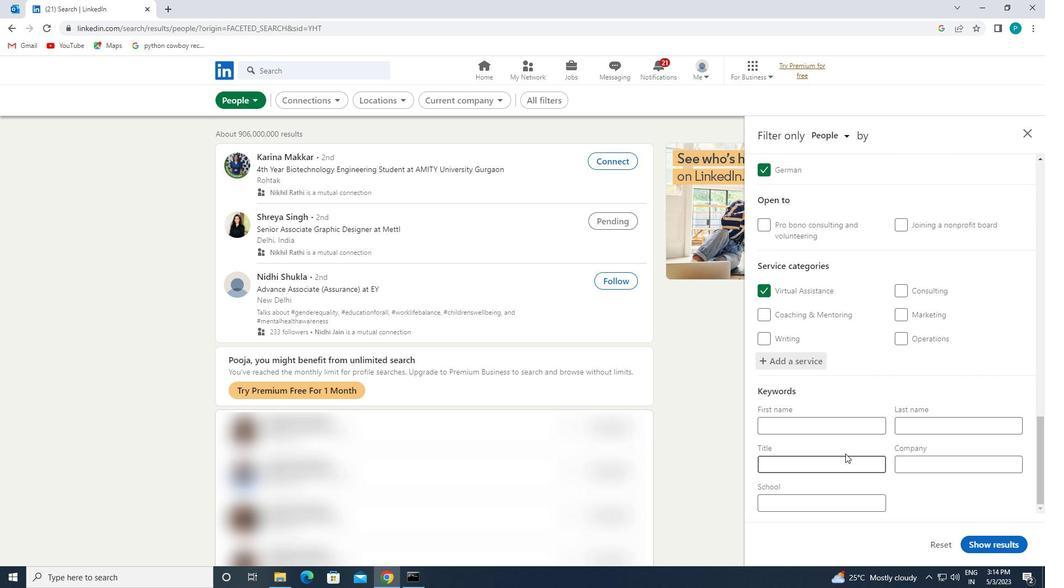 
Action: Key pressed <Key.caps_lock>P<Key.caps_lock>LAYWRIGHT
Screenshot: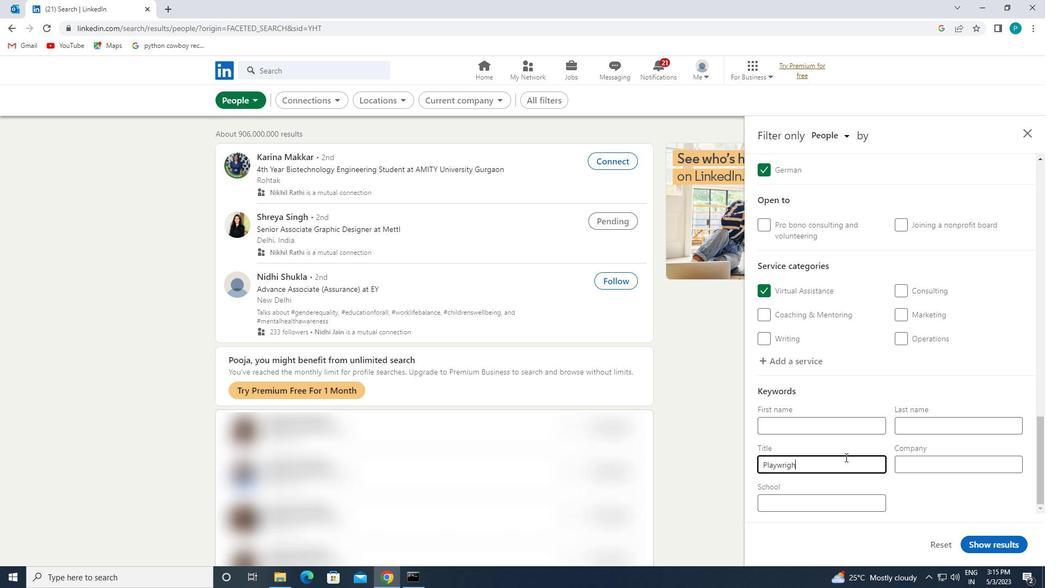
Action: Mouse moved to (977, 541)
Screenshot: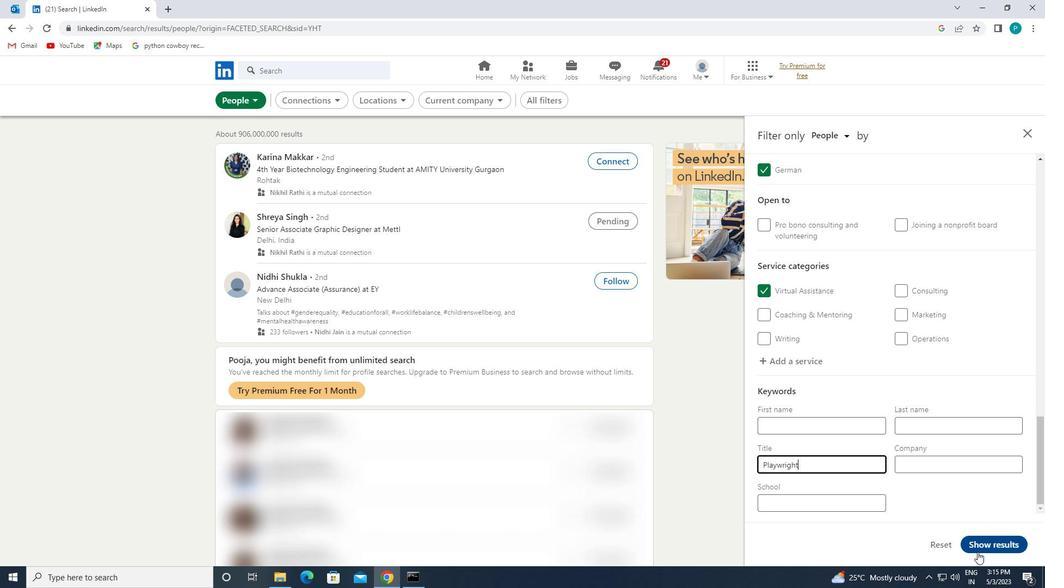 
Action: Mouse pressed left at (977, 541)
Screenshot: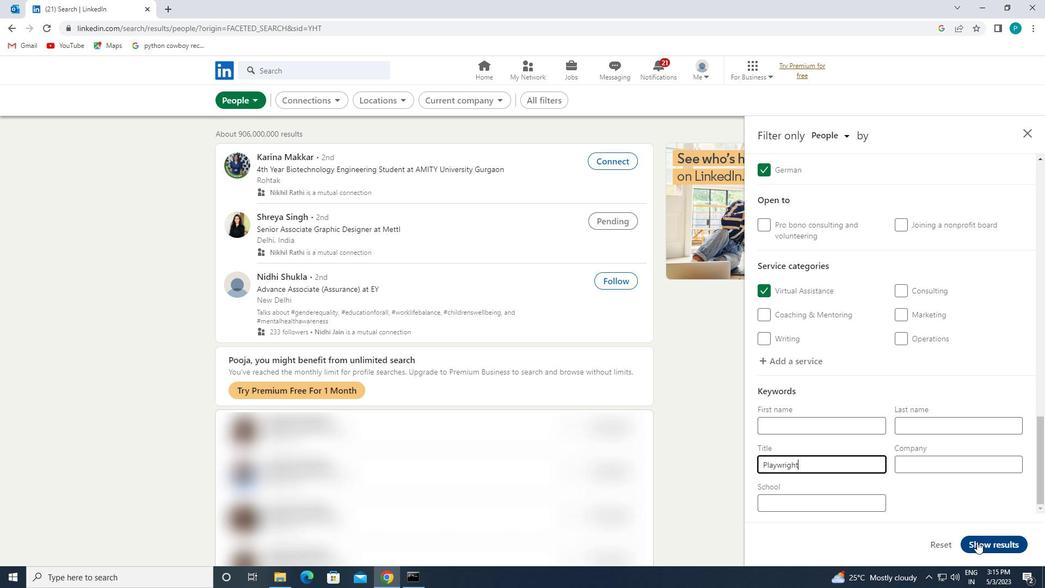 
